 Task: In the  document Eleanor.html change page color to  'Light Brown'. Add link on bottom left corner of the sheet: 'in.pinterest.com' Insert page numer on bottom of the page
Action: Mouse moved to (55, 87)
Screenshot: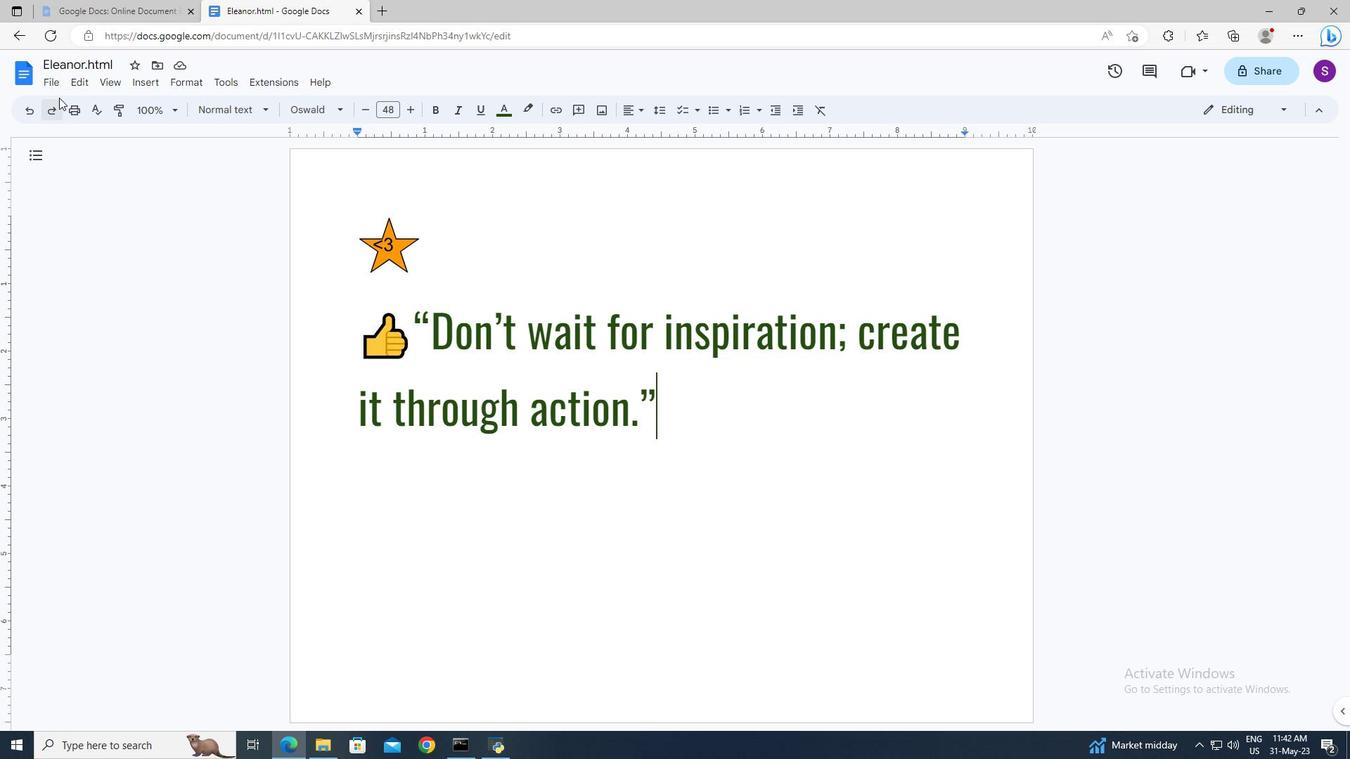 
Action: Mouse pressed left at (55, 87)
Screenshot: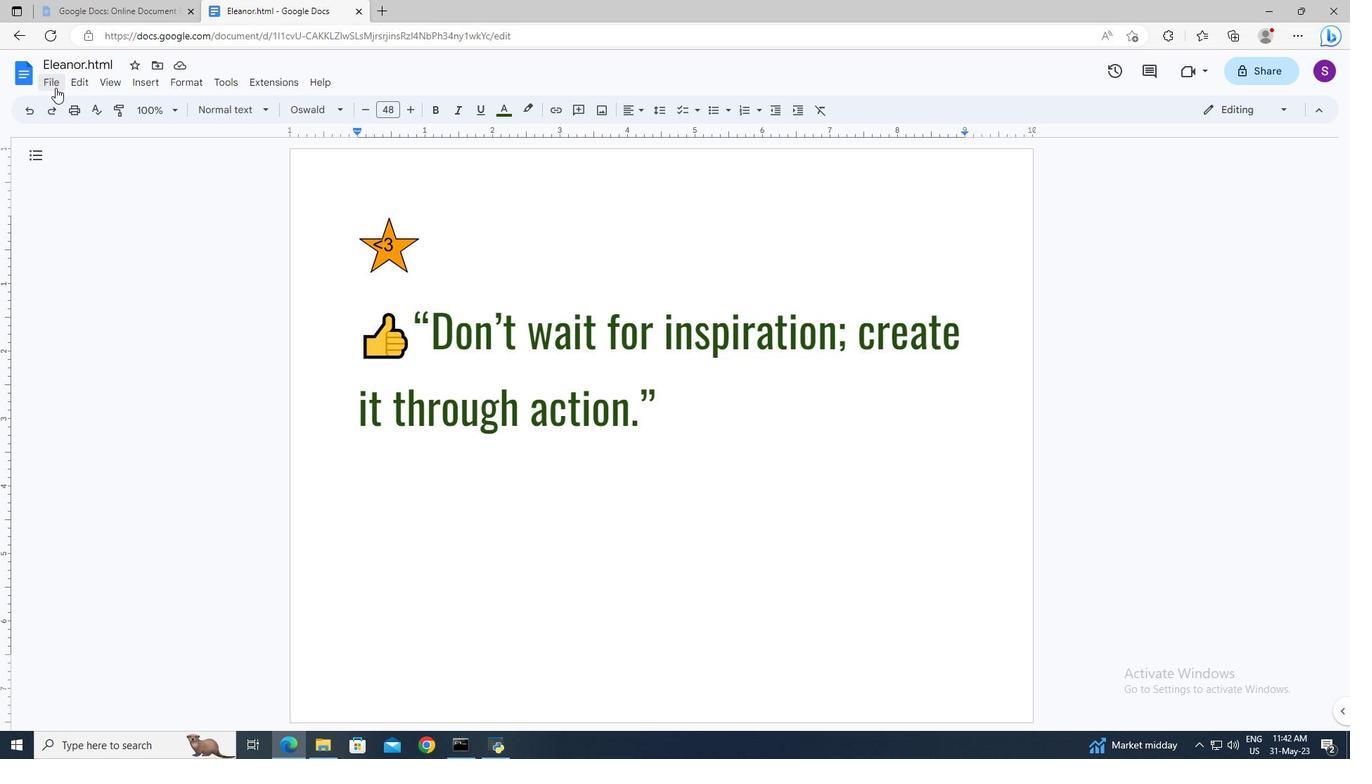 
Action: Mouse moved to (118, 471)
Screenshot: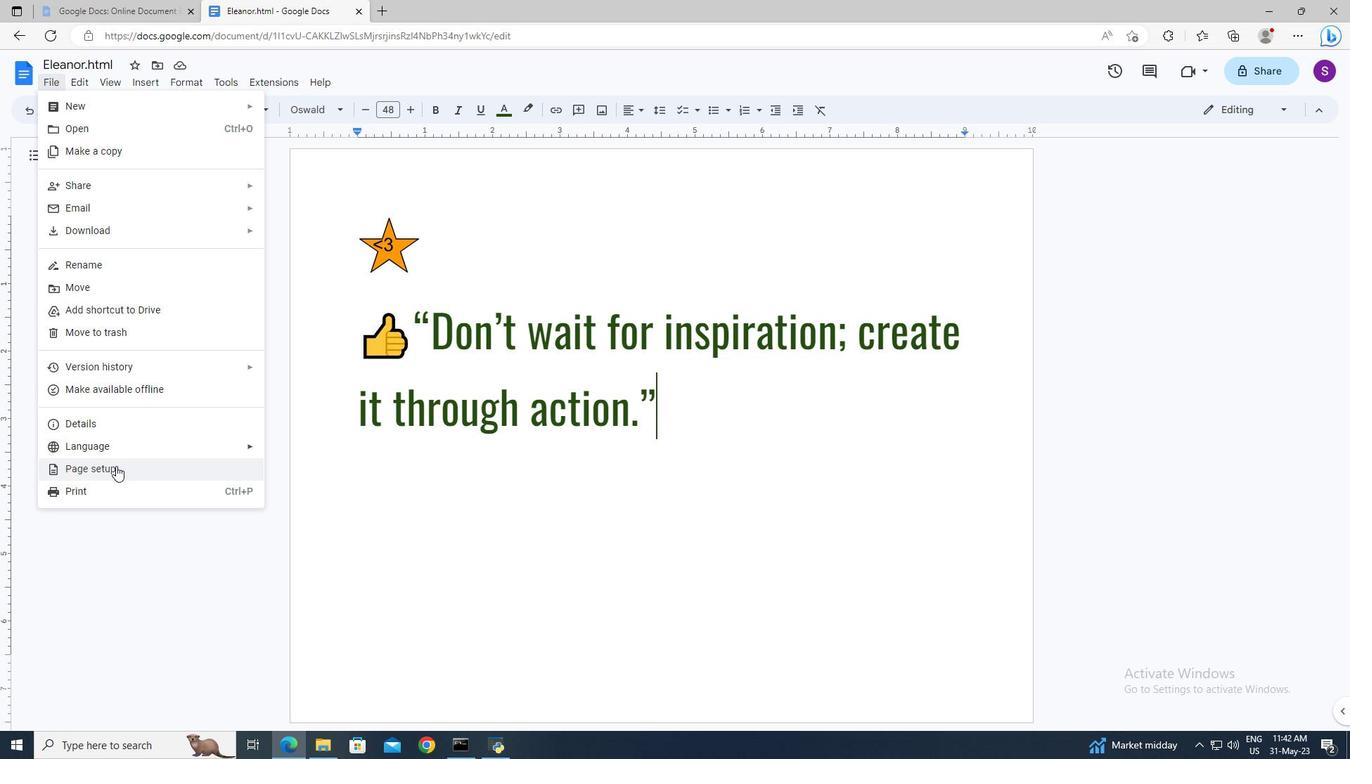 
Action: Mouse pressed left at (118, 471)
Screenshot: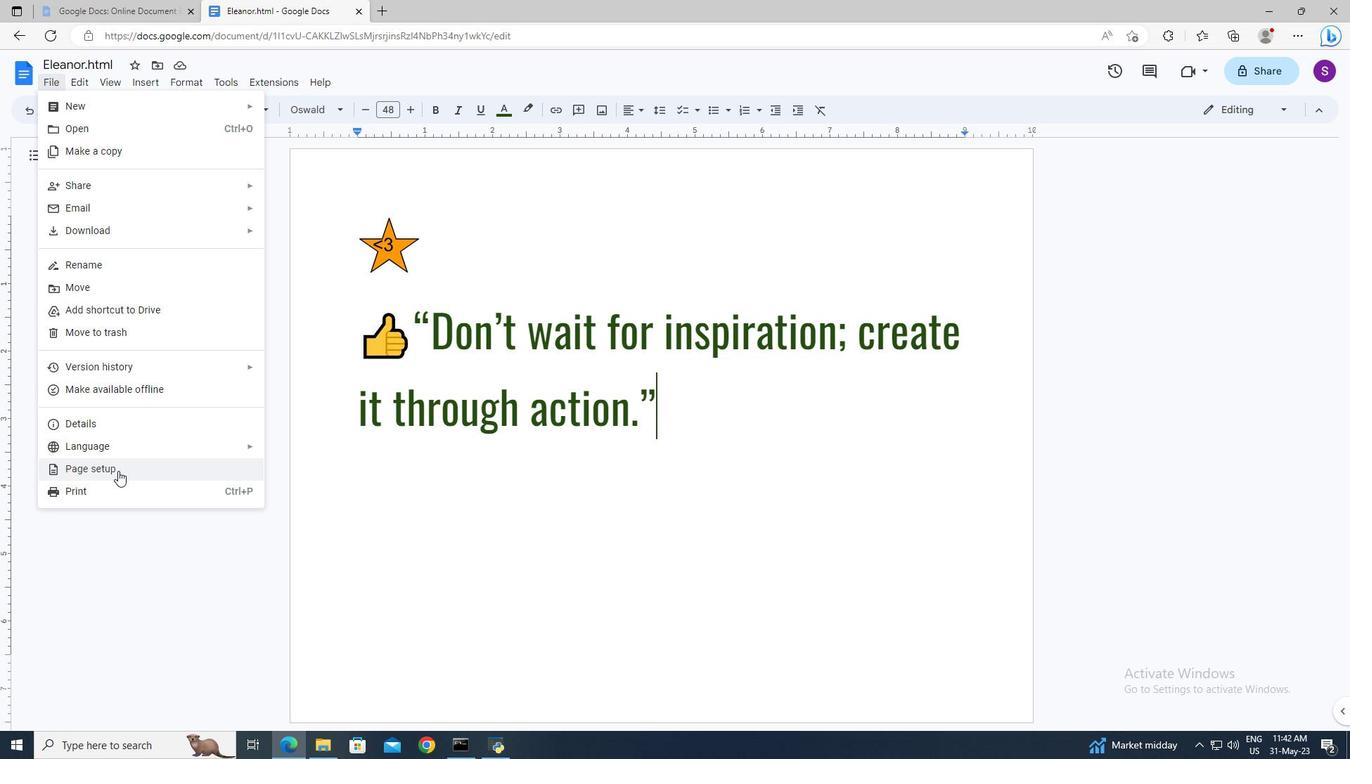 
Action: Mouse moved to (565, 478)
Screenshot: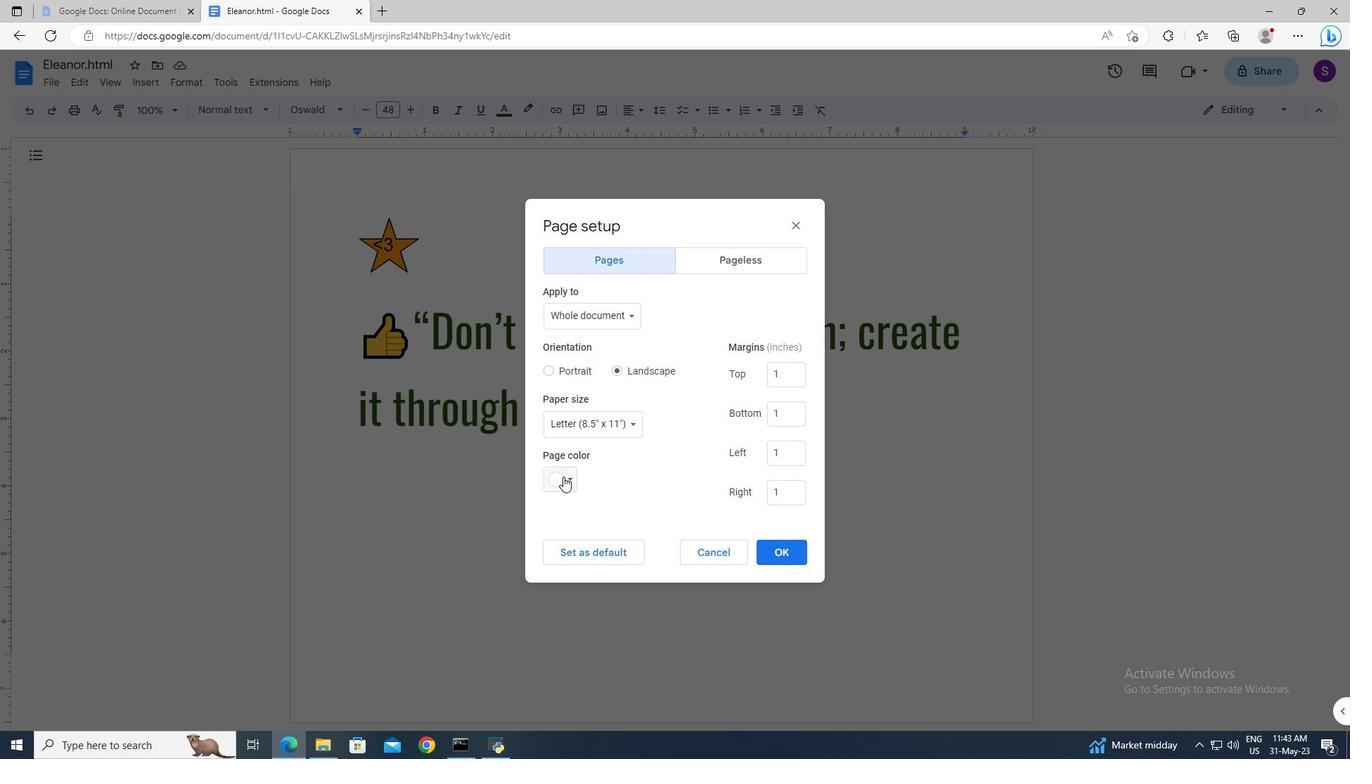 
Action: Mouse pressed left at (565, 478)
Screenshot: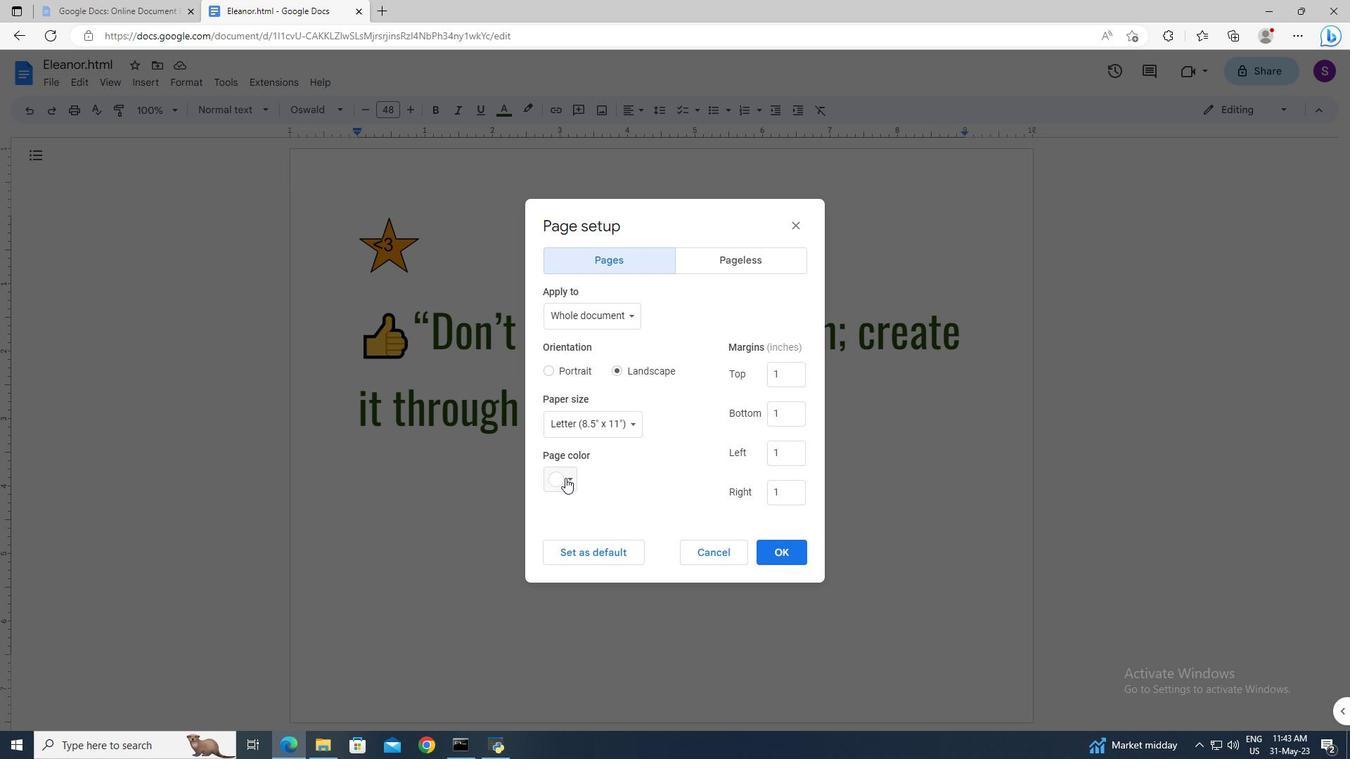 
Action: Mouse moved to (590, 599)
Screenshot: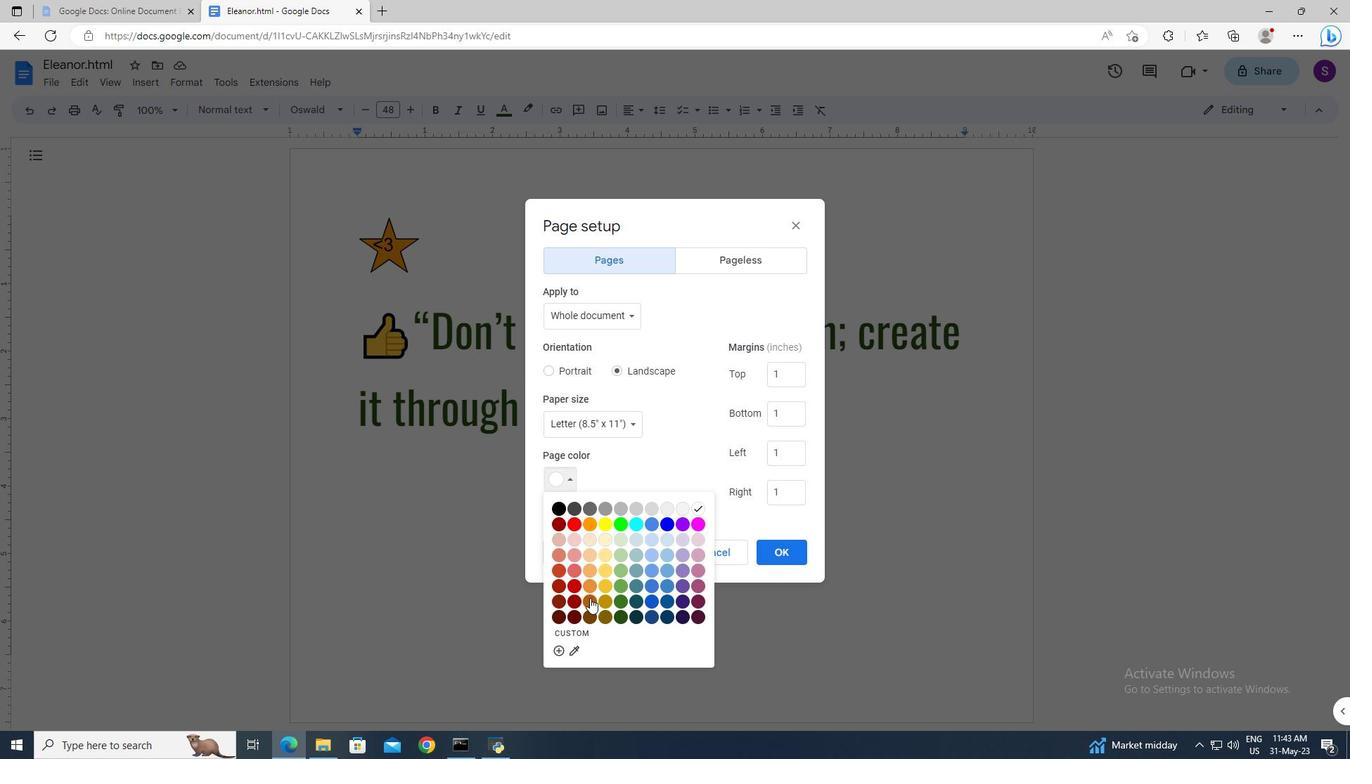 
Action: Mouse pressed left at (590, 599)
Screenshot: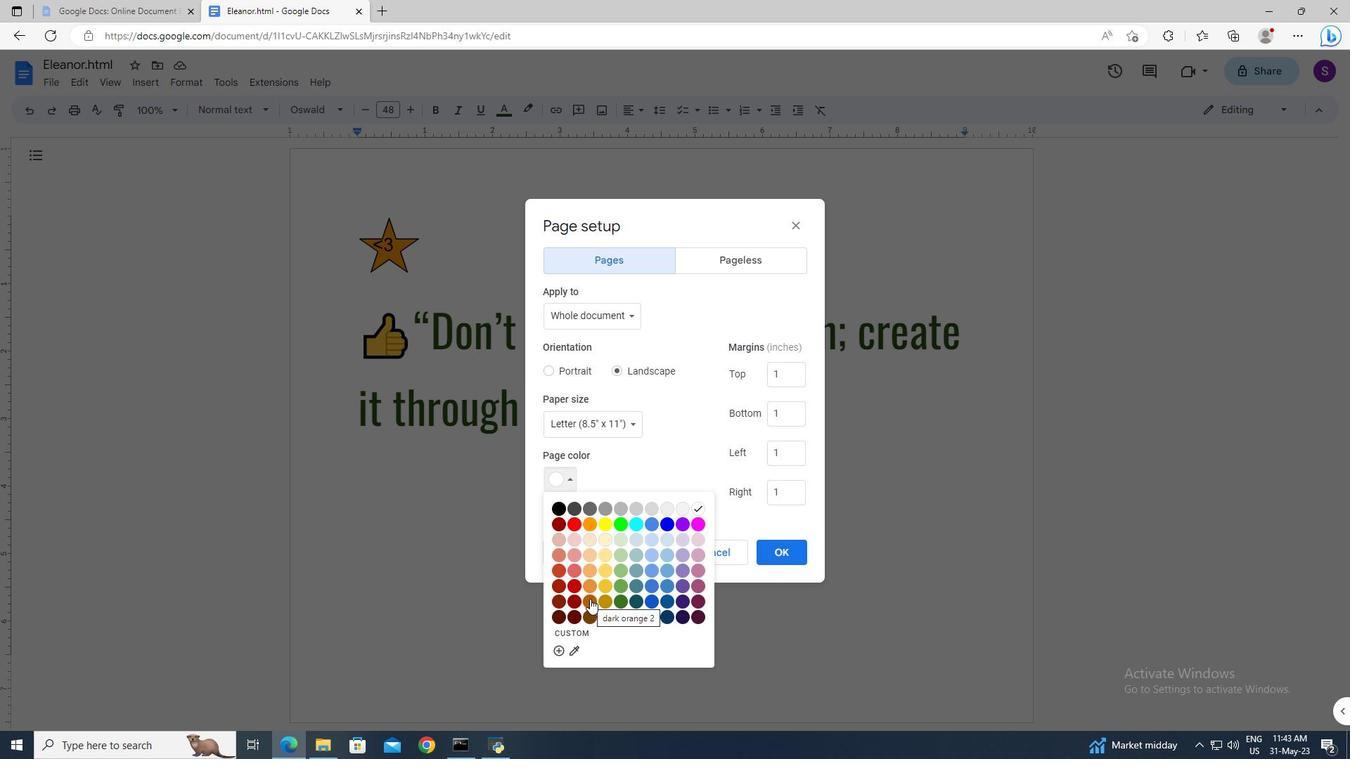 
Action: Mouse moved to (767, 556)
Screenshot: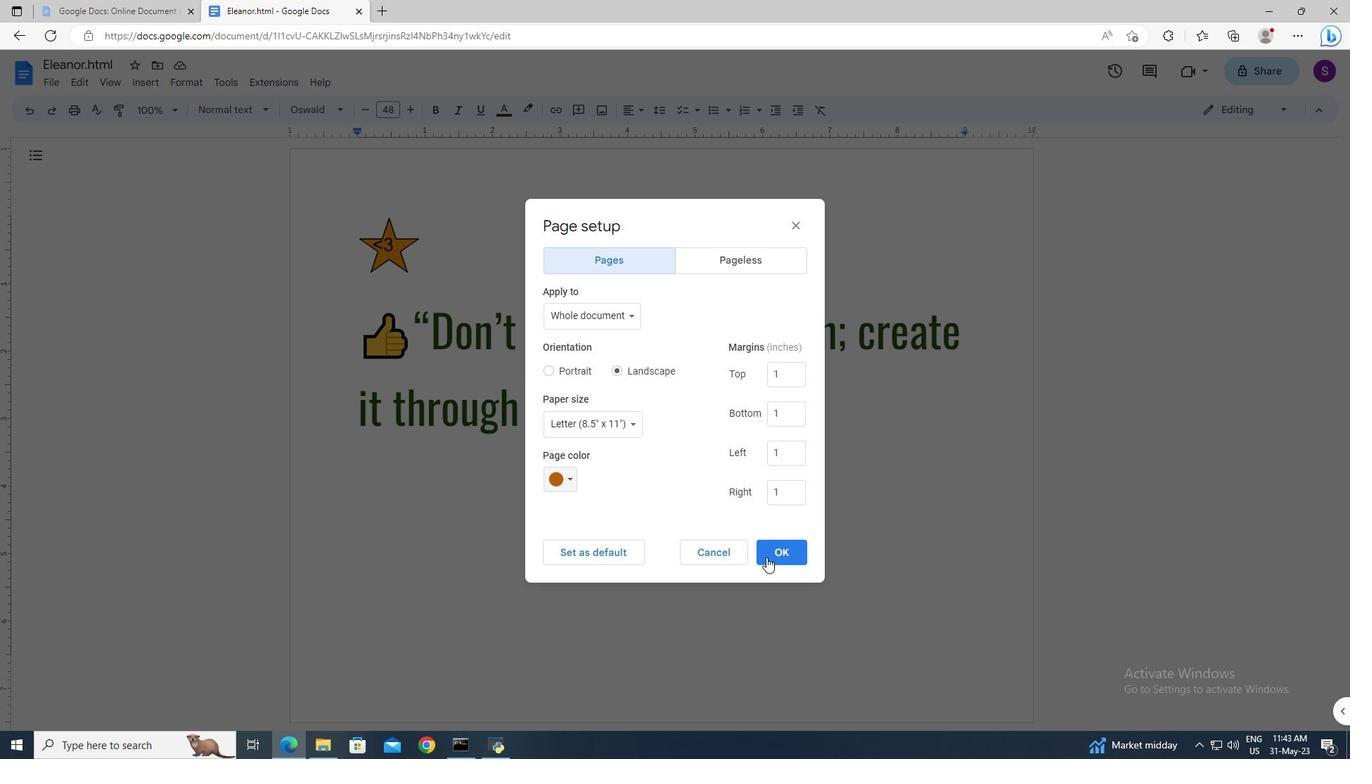 
Action: Mouse pressed left at (767, 556)
Screenshot: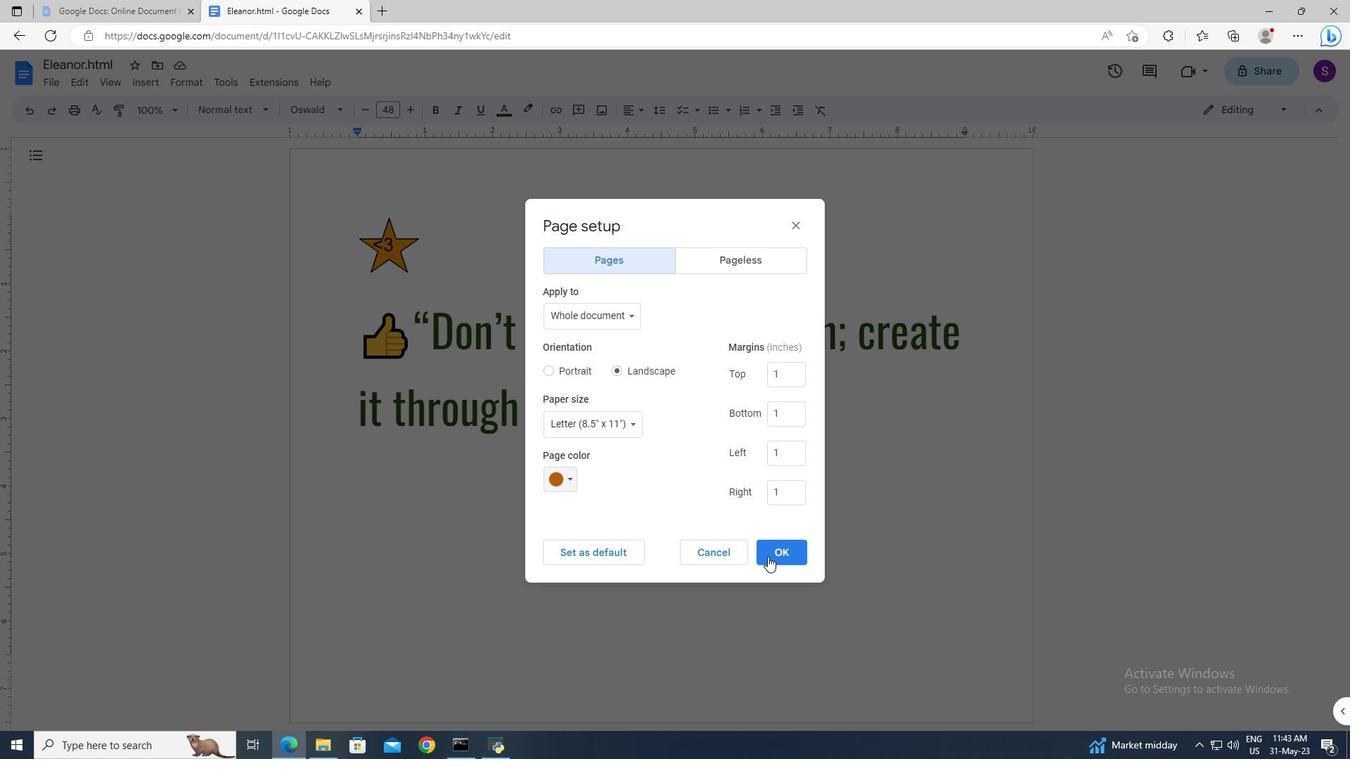 
Action: Mouse moved to (647, 479)
Screenshot: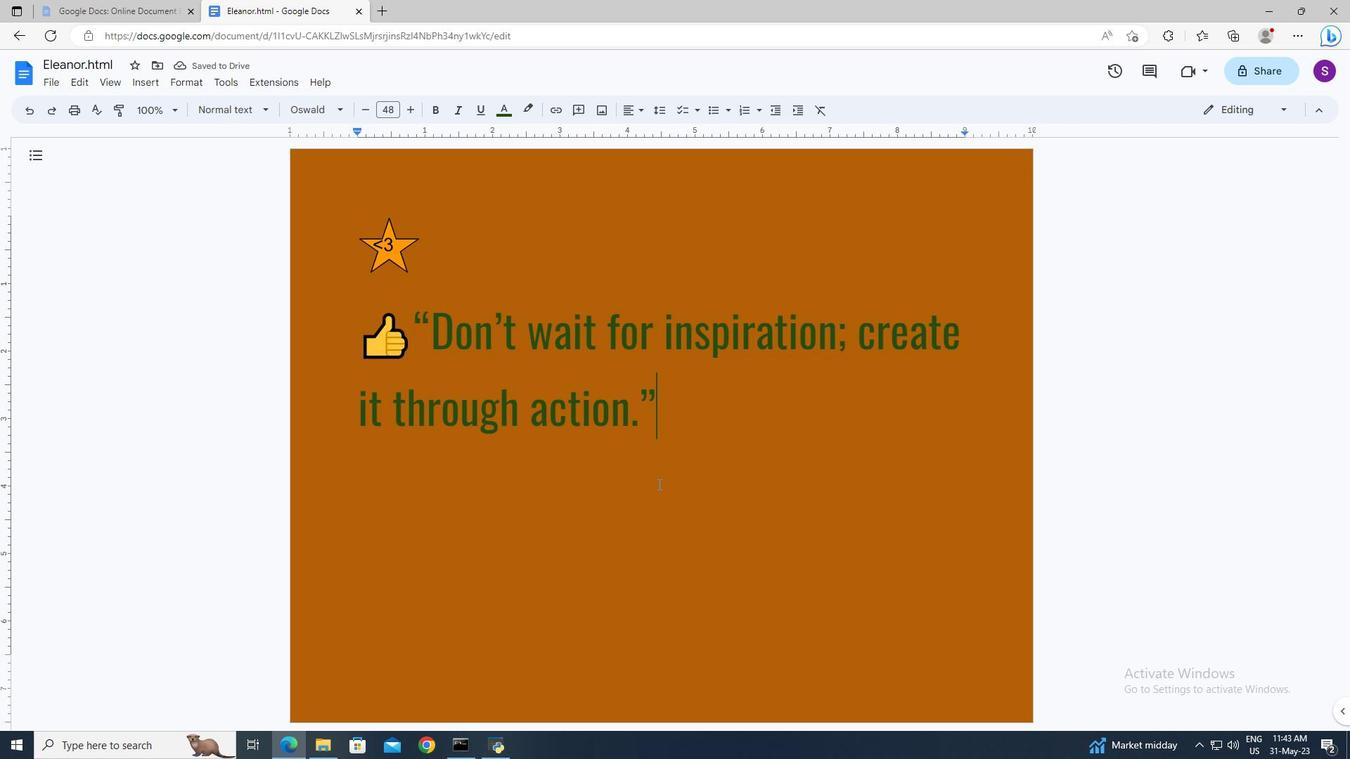 
Action: Mouse scrolled (647, 480) with delta (0, 0)
Screenshot: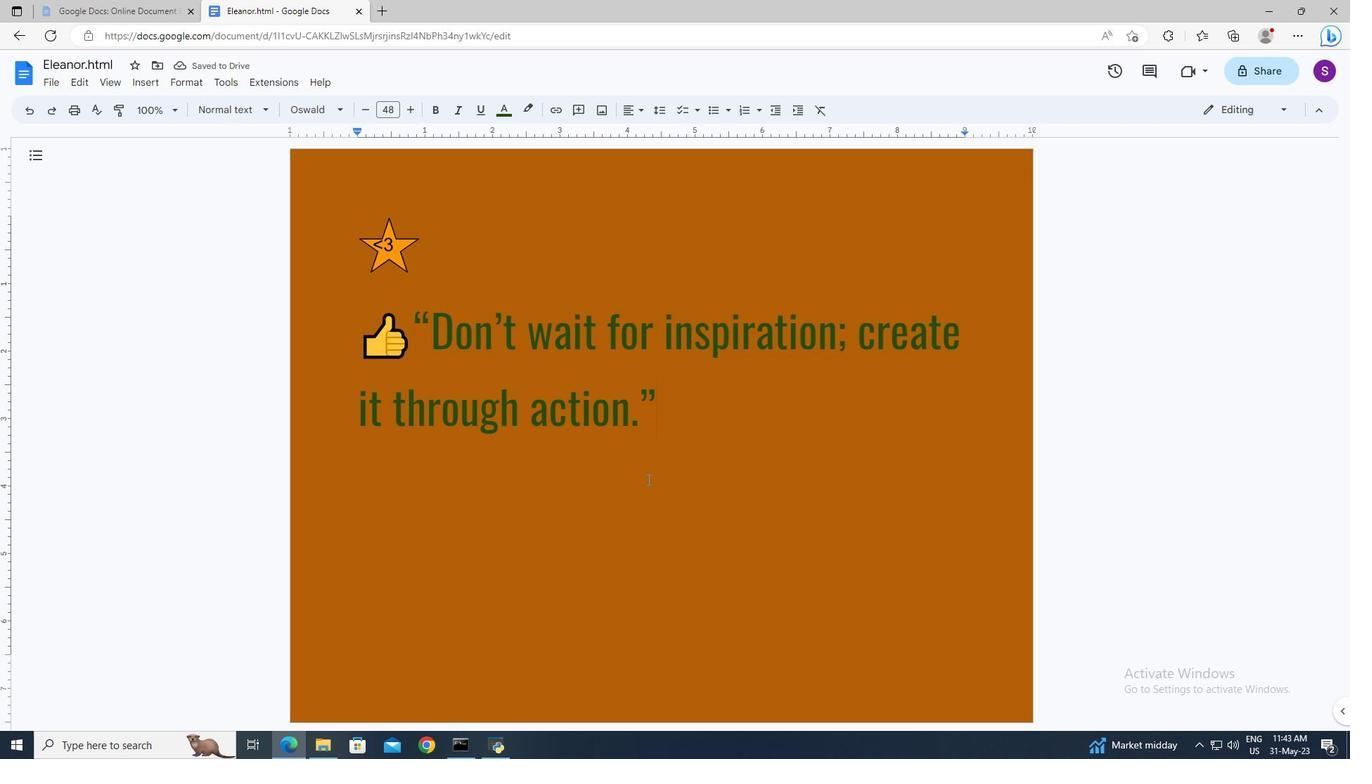 
Action: Mouse scrolled (647, 478) with delta (0, 0)
Screenshot: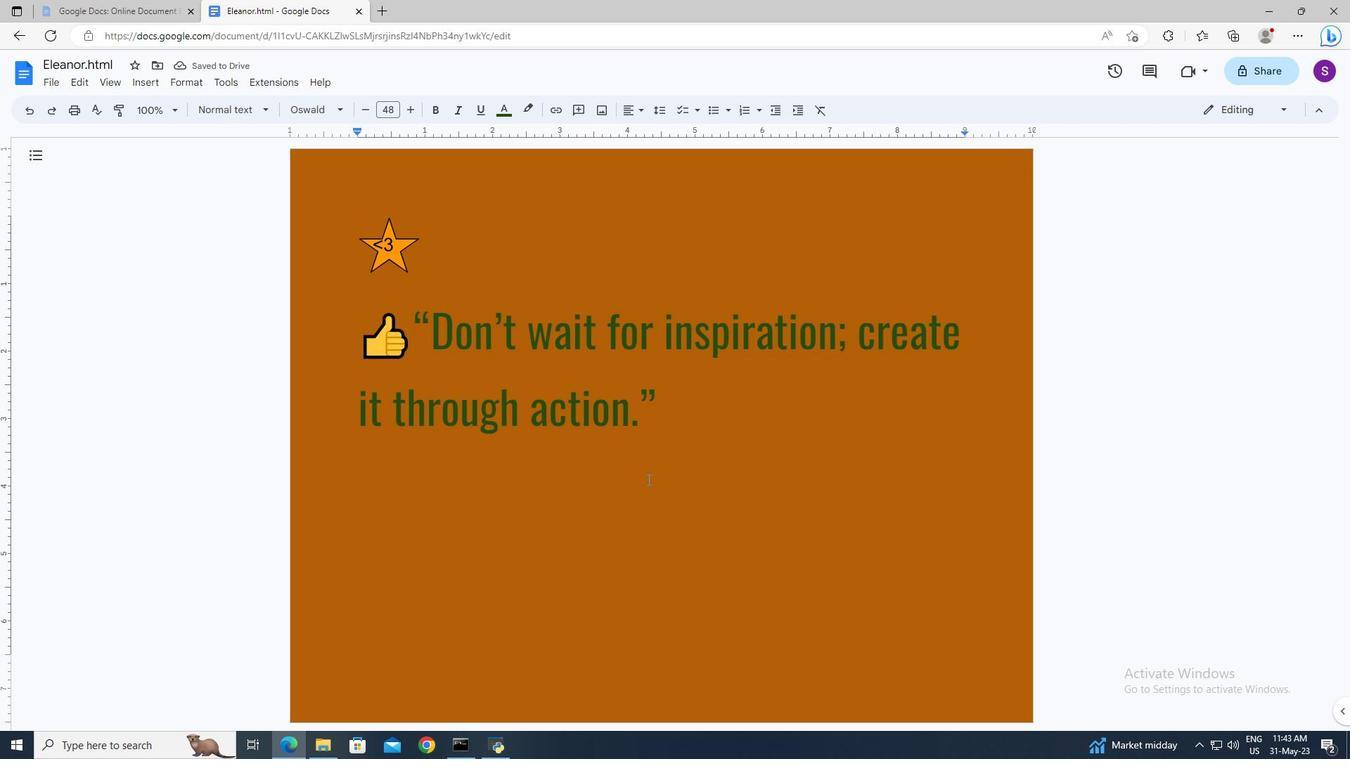 
Action: Mouse scrolled (647, 478) with delta (0, 0)
Screenshot: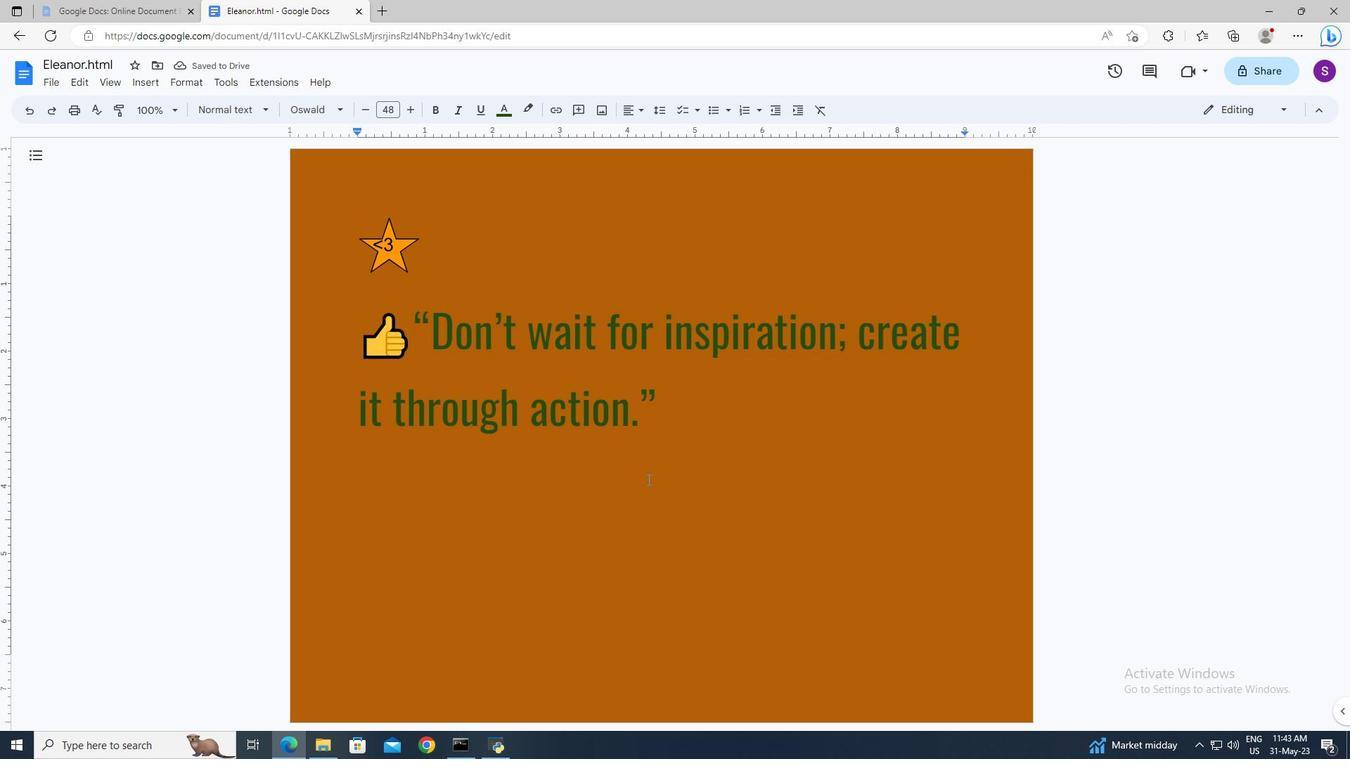 
Action: Mouse scrolled (647, 478) with delta (0, 0)
Screenshot: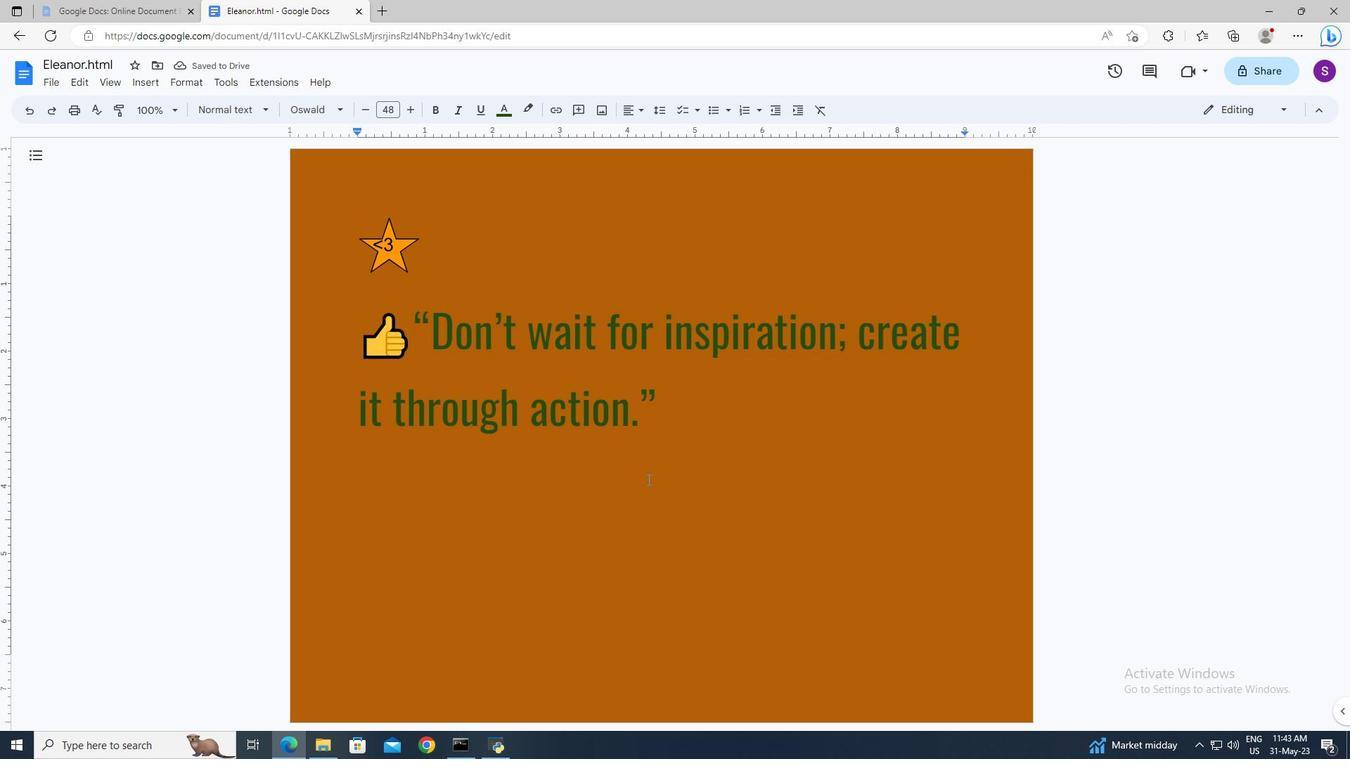 
Action: Mouse moved to (564, 651)
Screenshot: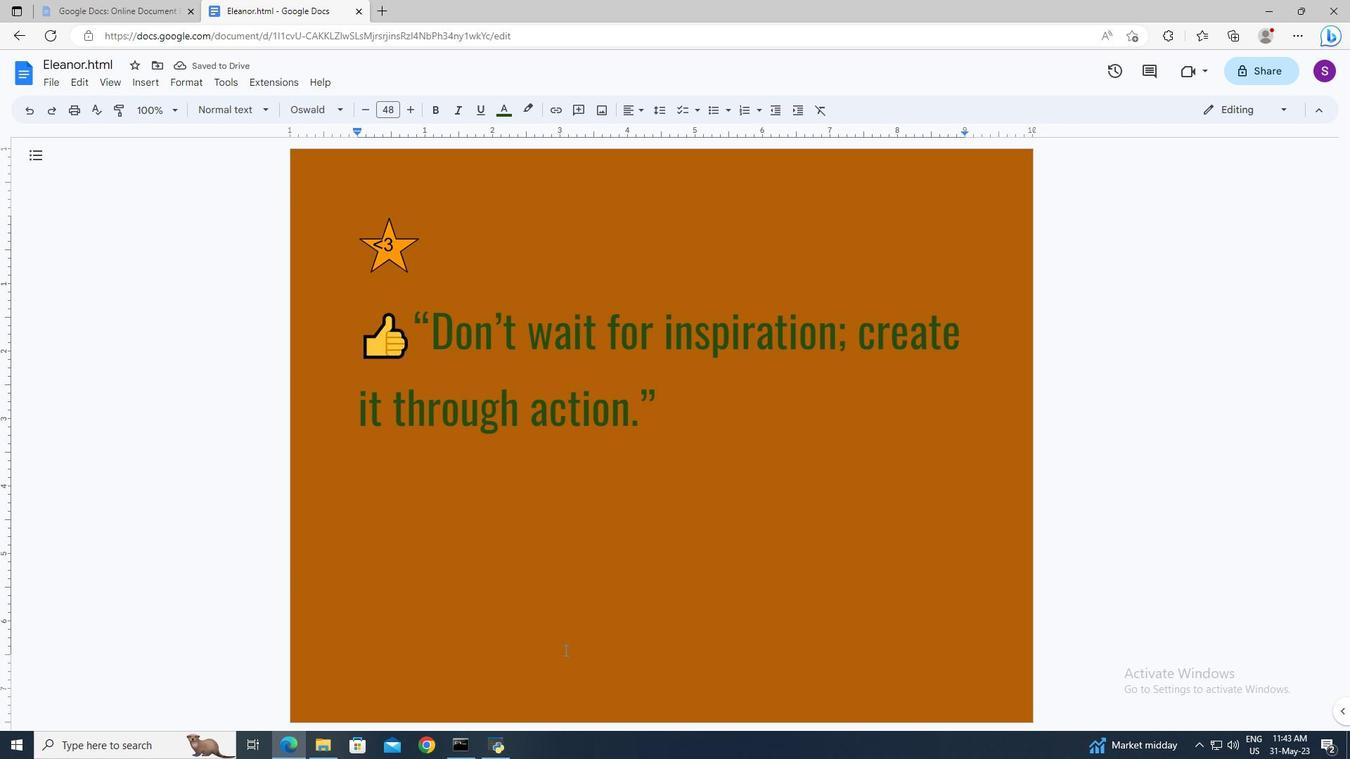 
Action: Mouse pressed left at (564, 651)
Screenshot: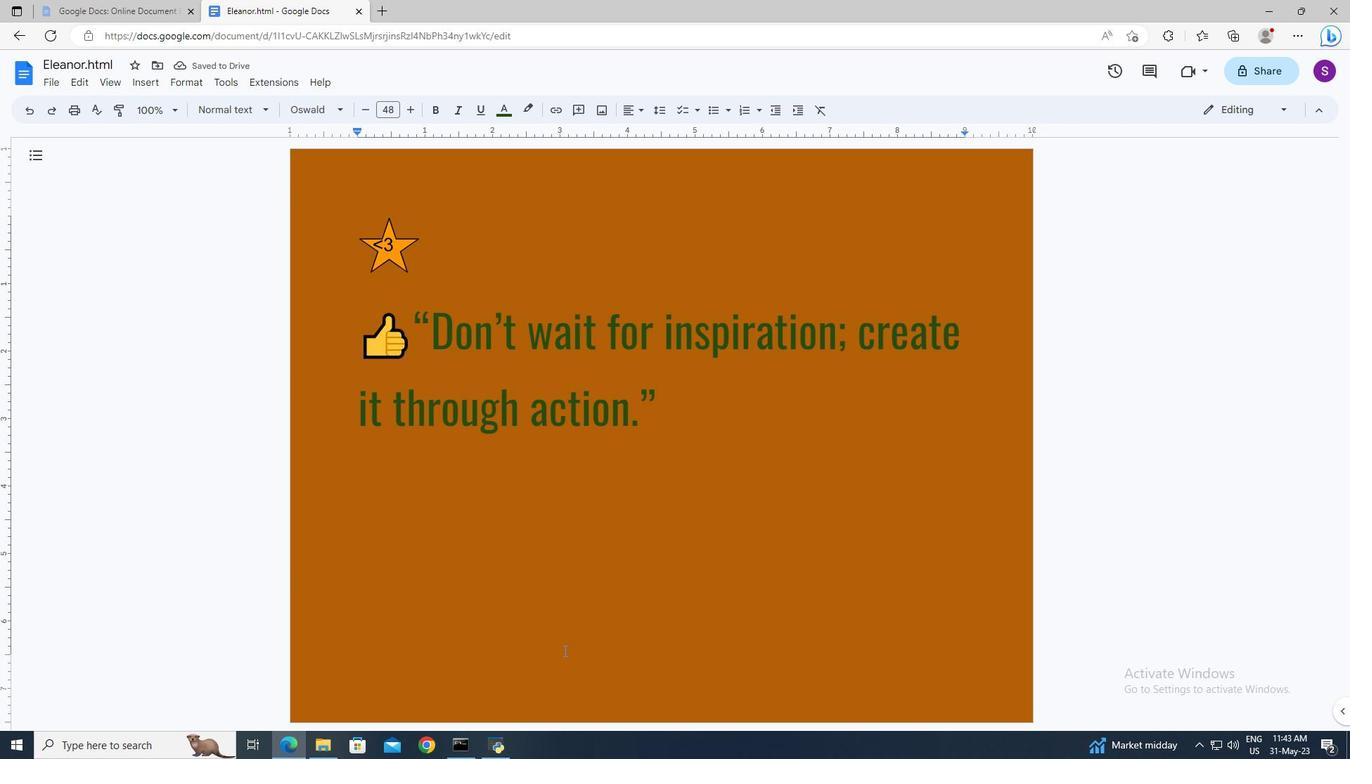 
Action: Mouse pressed left at (564, 651)
Screenshot: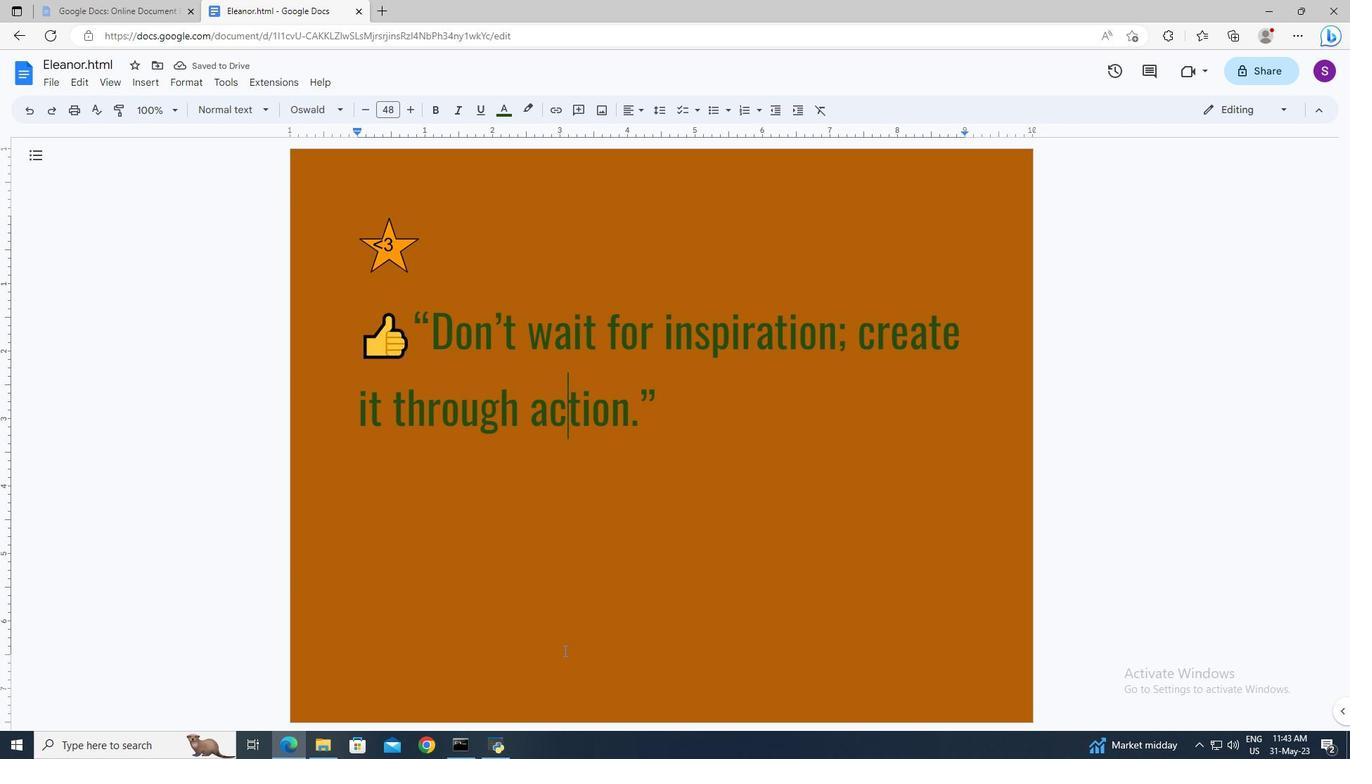 
Action: Mouse moved to (562, 683)
Screenshot: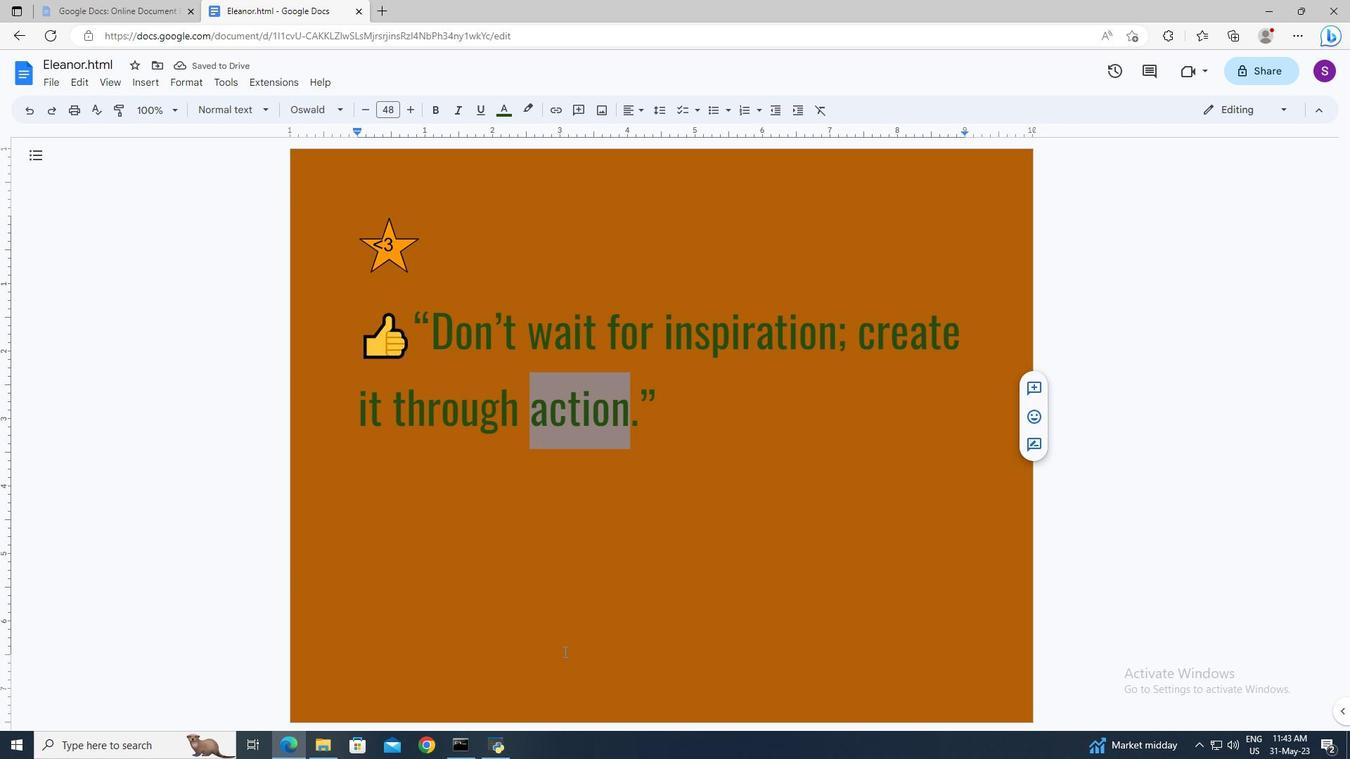 
Action: Mouse pressed left at (562, 683)
Screenshot: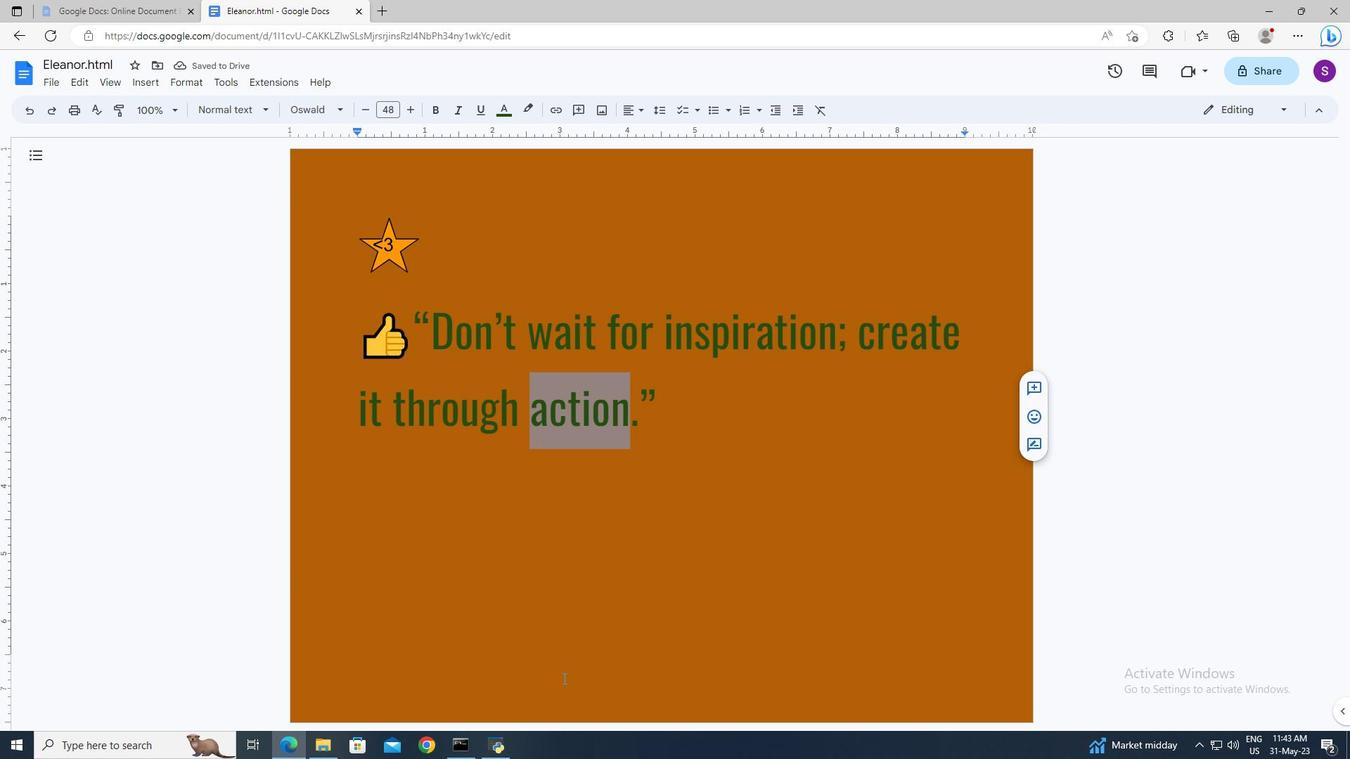 
Action: Mouse pressed left at (562, 683)
Screenshot: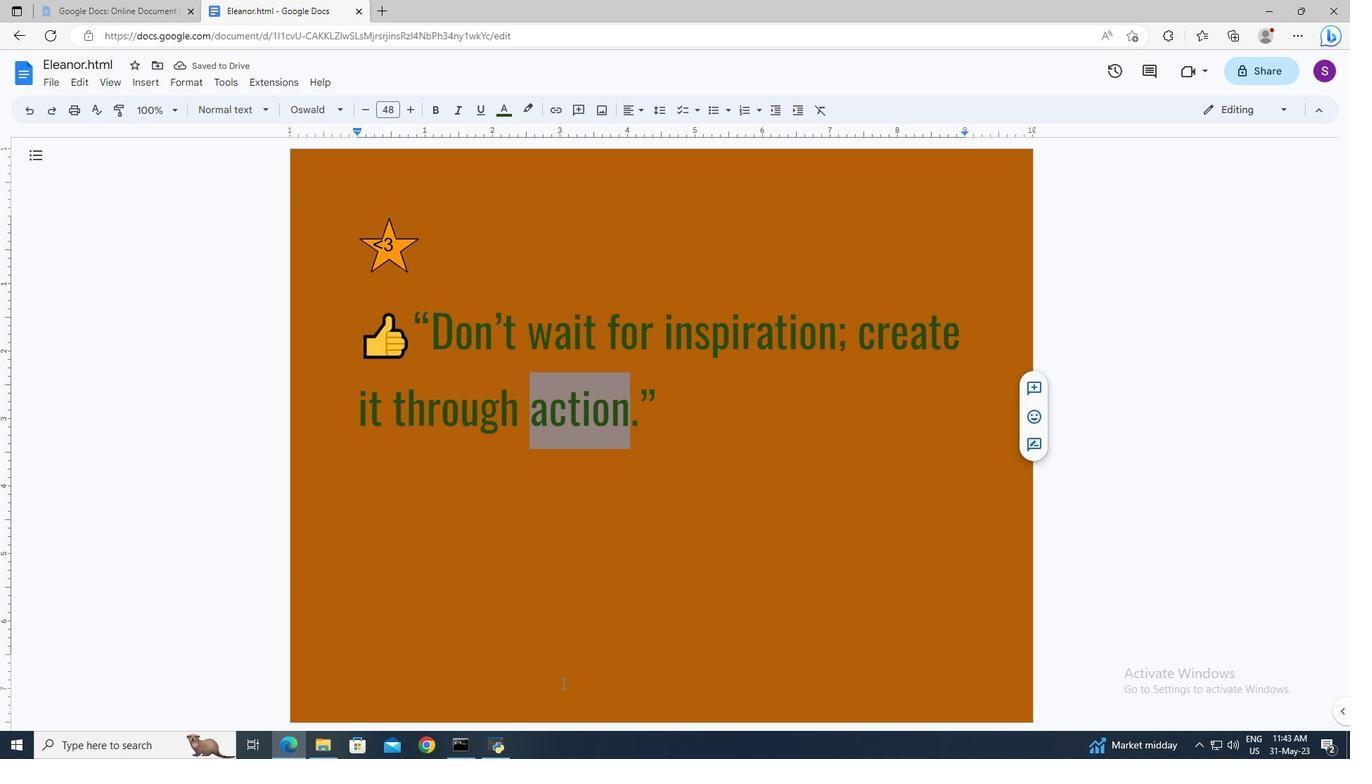 
Action: Mouse moved to (146, 87)
Screenshot: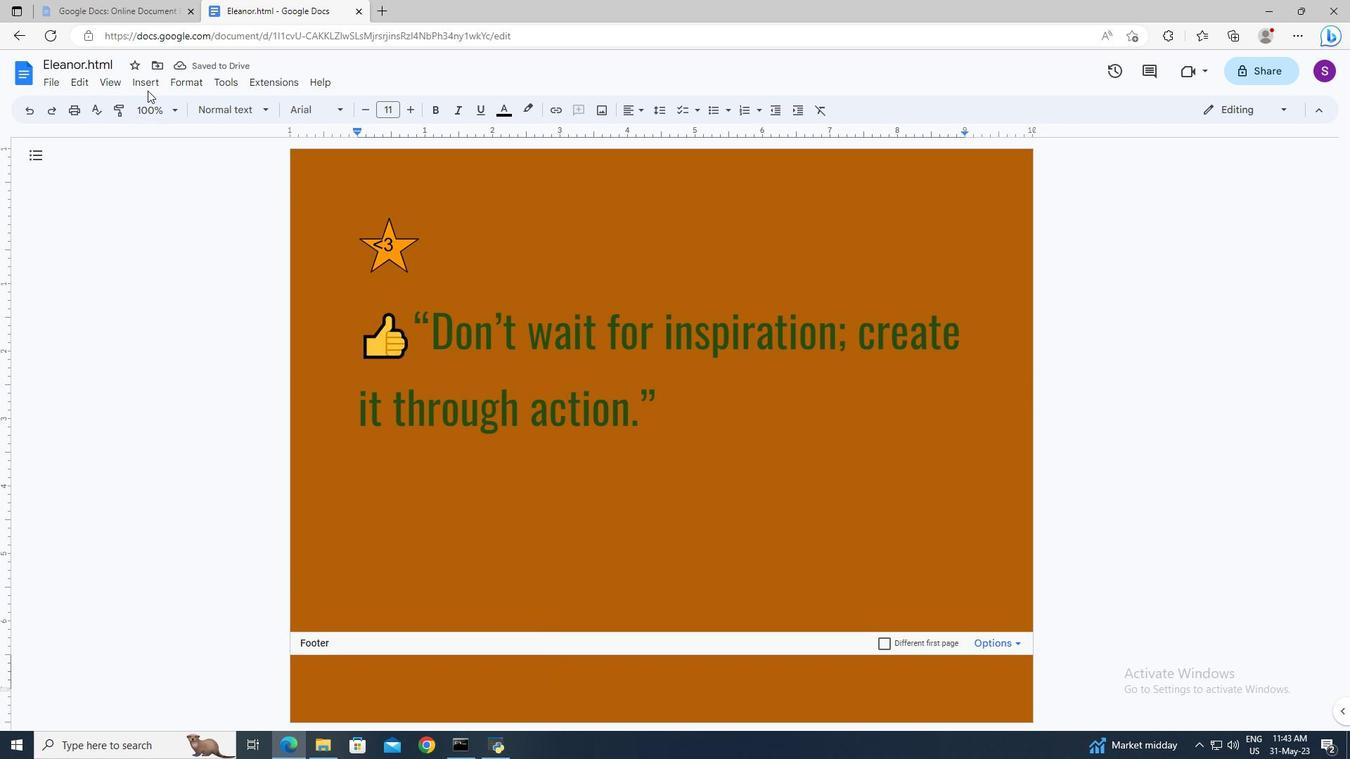 
Action: Mouse pressed left at (146, 87)
Screenshot: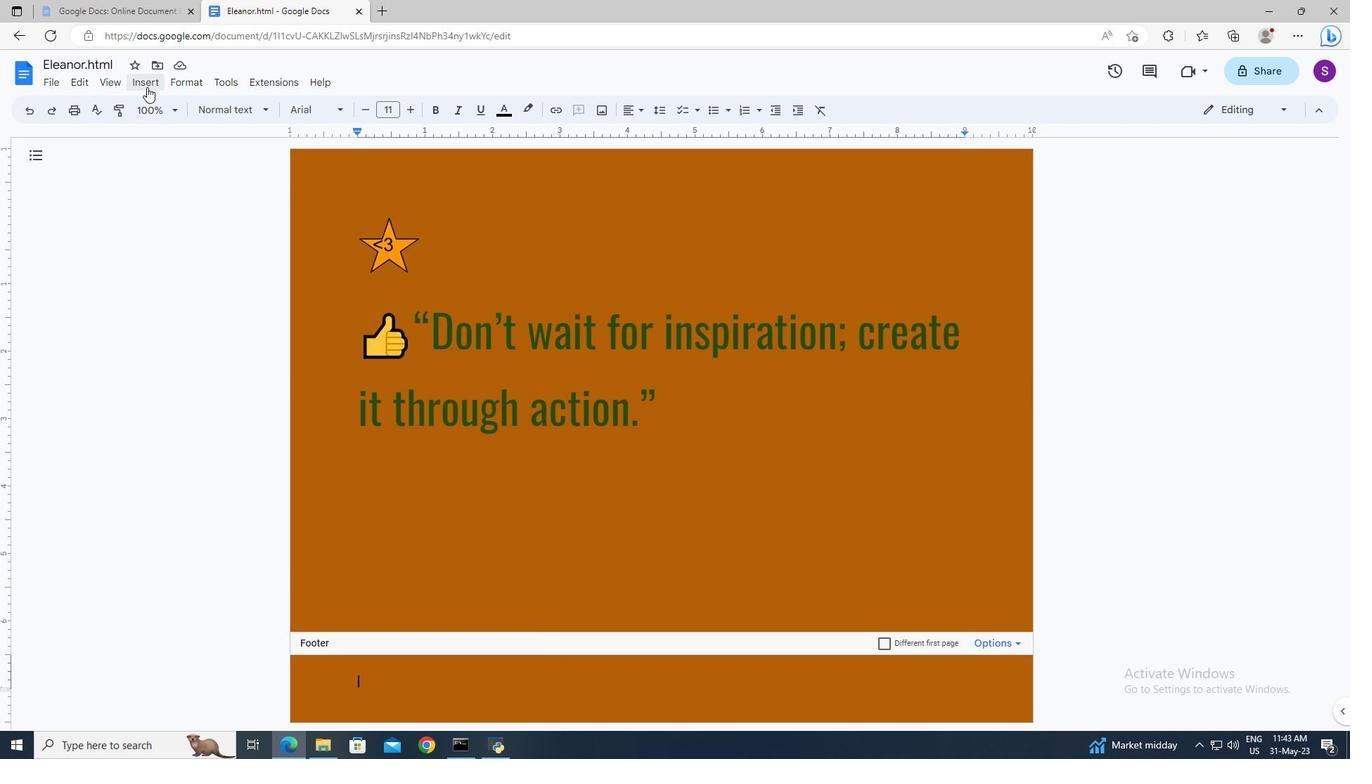 
Action: Mouse moved to (233, 509)
Screenshot: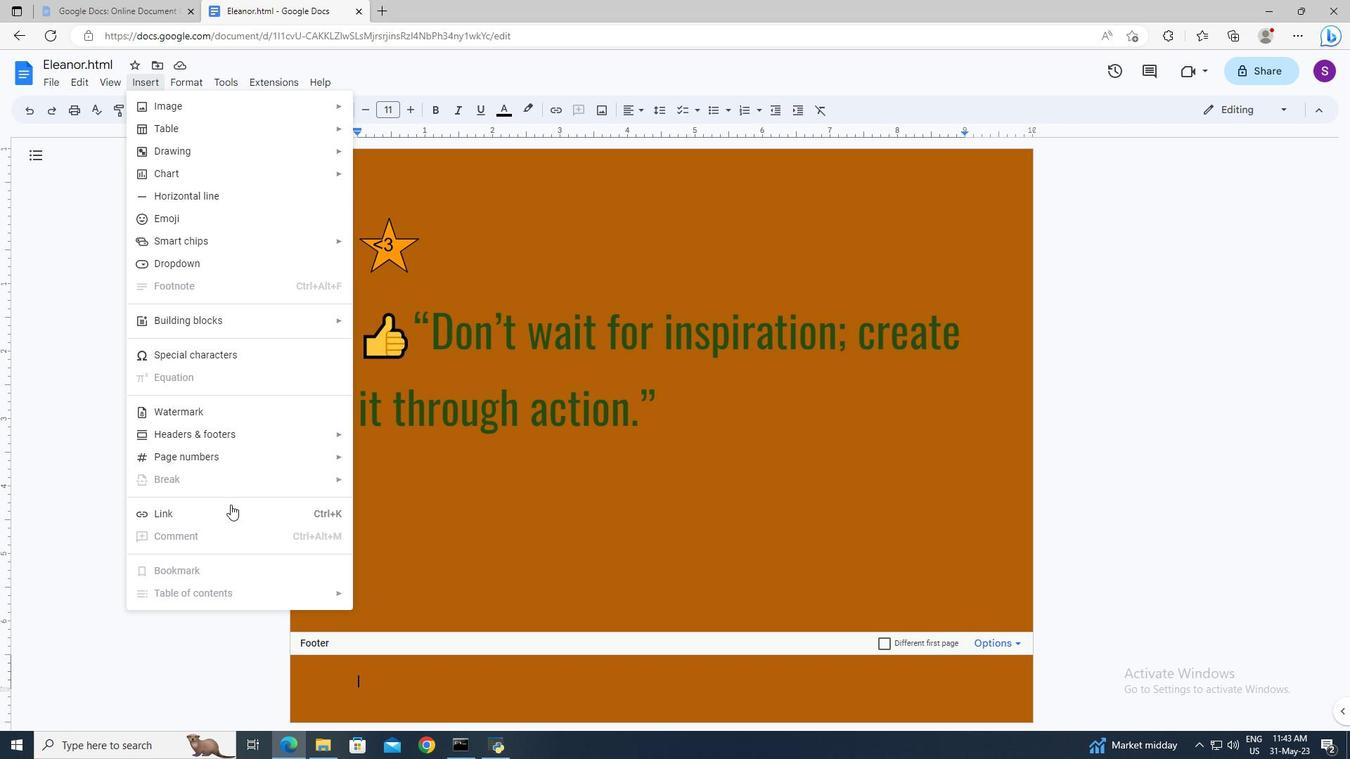 
Action: Mouse pressed left at (233, 509)
Screenshot: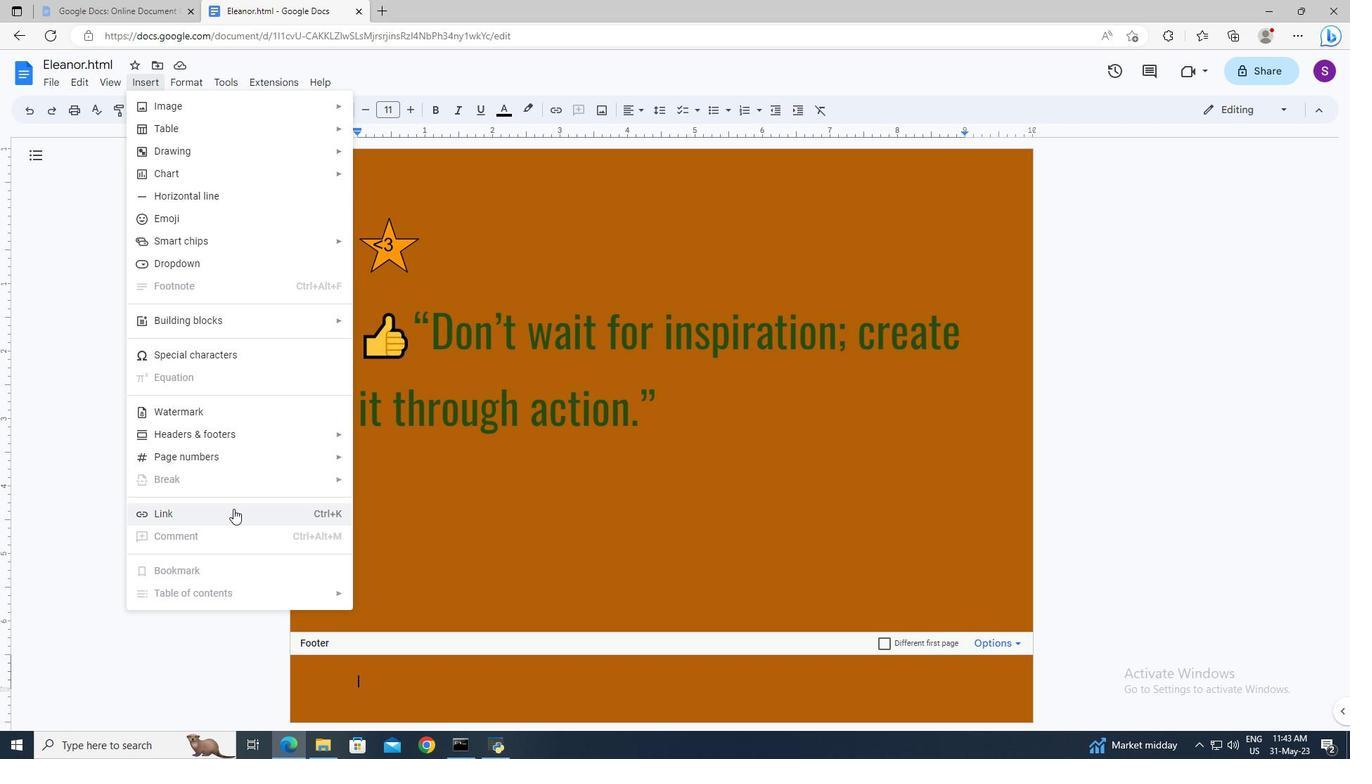 
Action: Mouse moved to (390, 463)
Screenshot: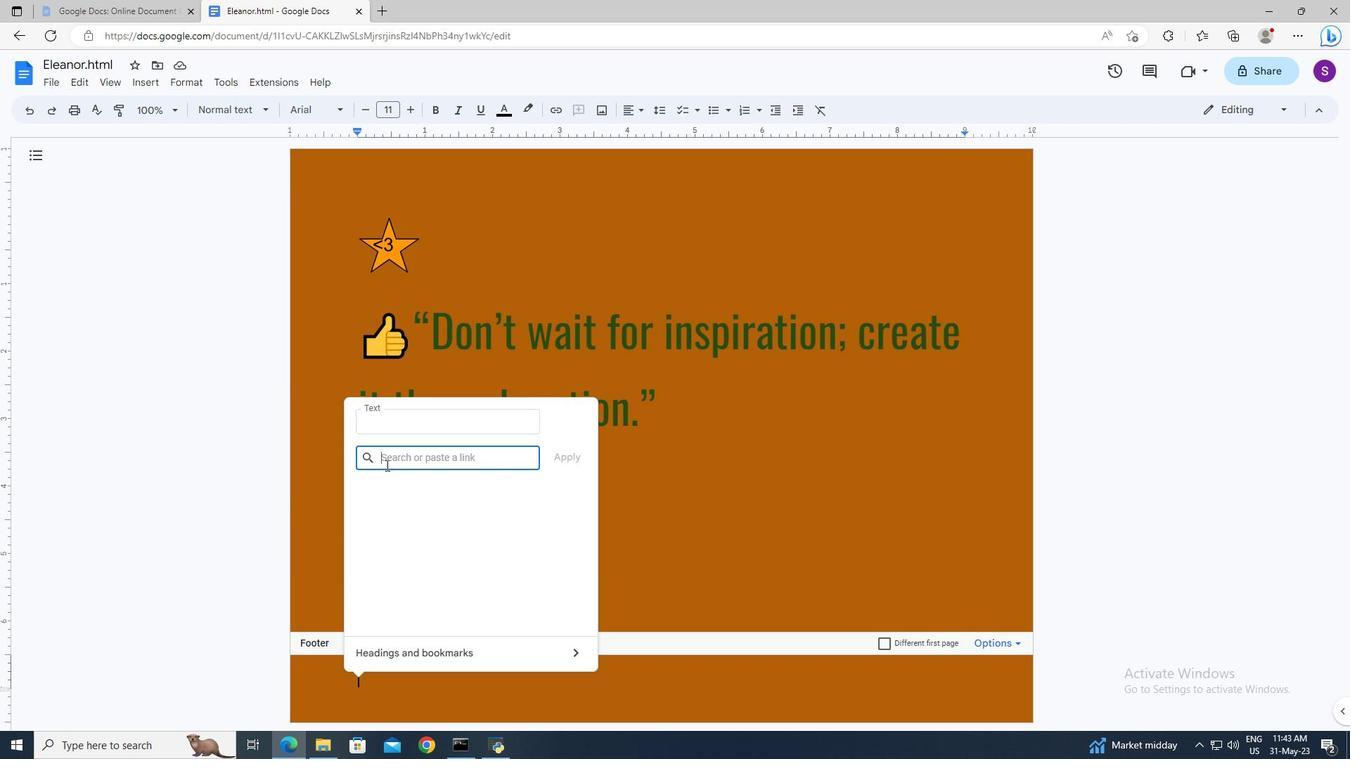 
Action: Mouse pressed left at (390, 463)
Screenshot: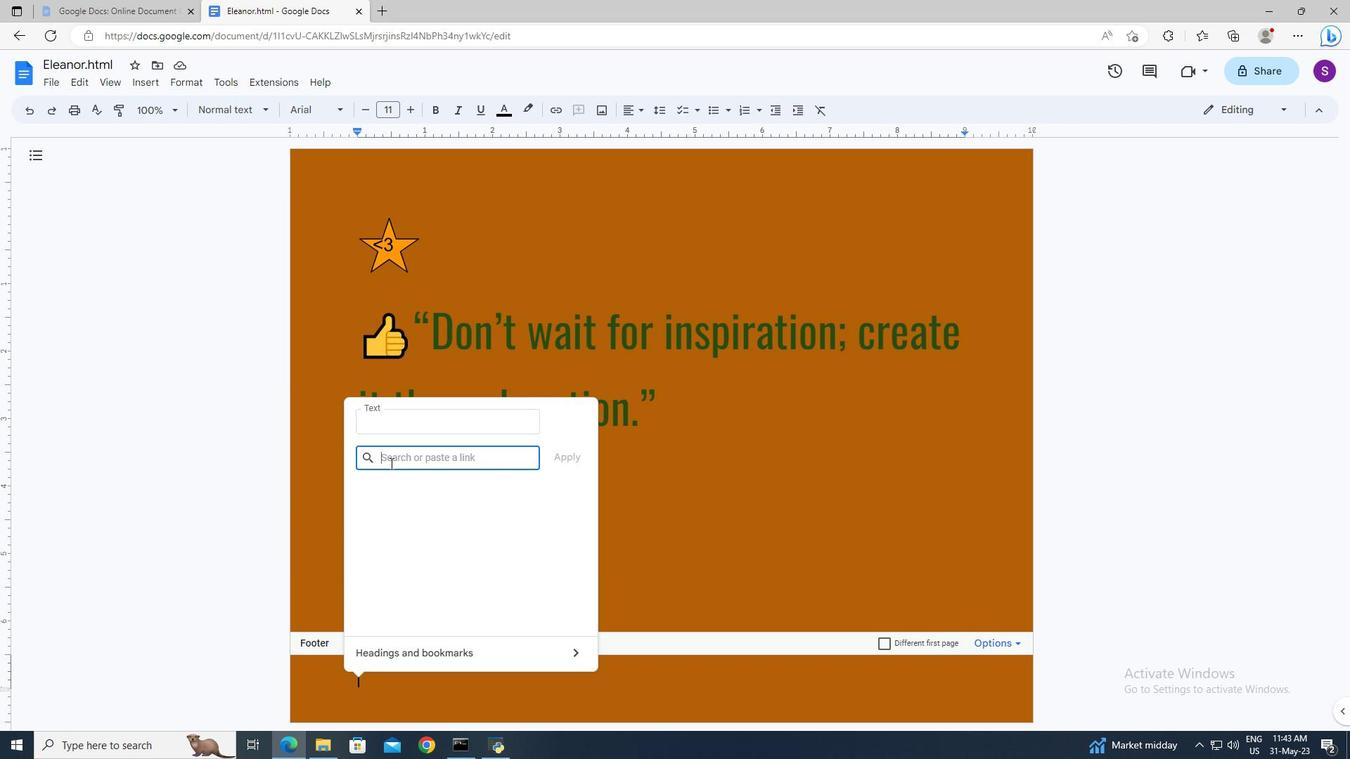 
Action: Mouse moved to (393, 459)
Screenshot: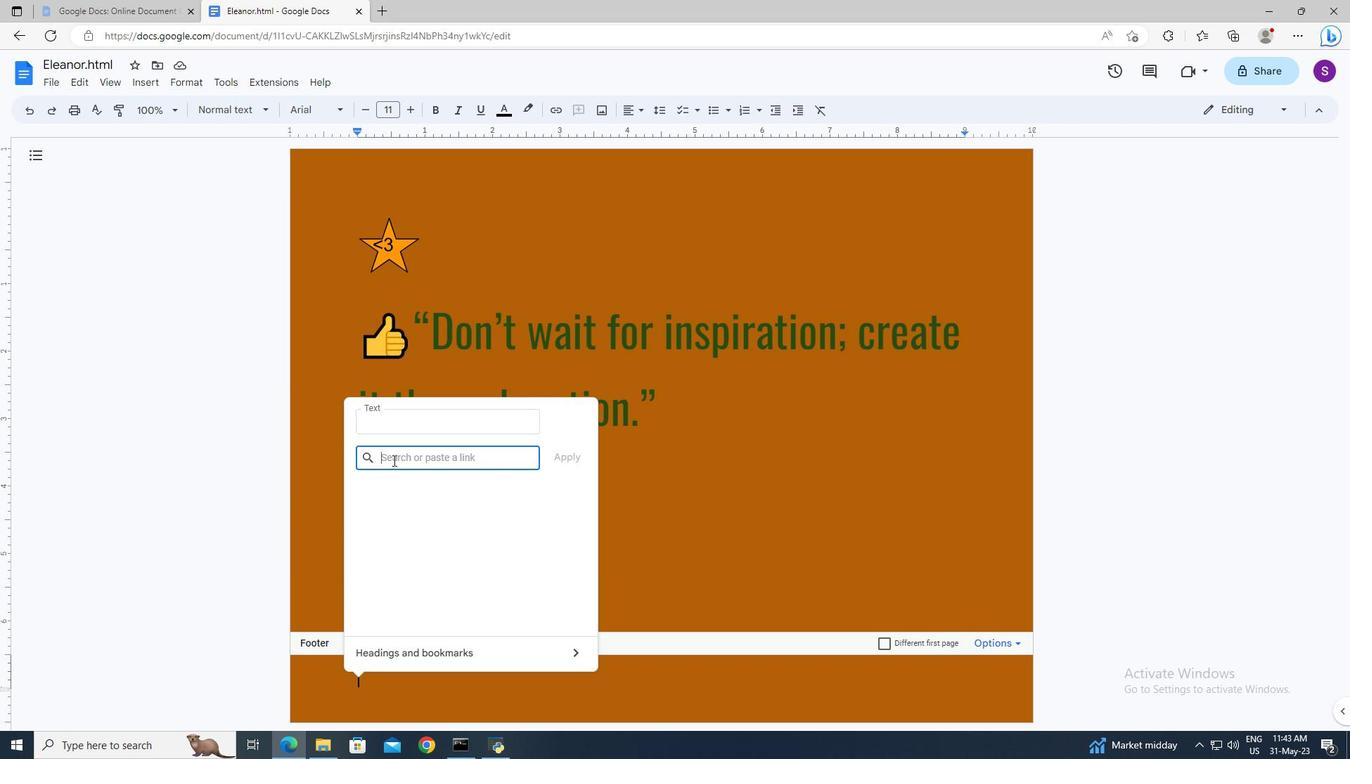 
Action: Key pressed in.pinterest.com<Key.enter>
Screenshot: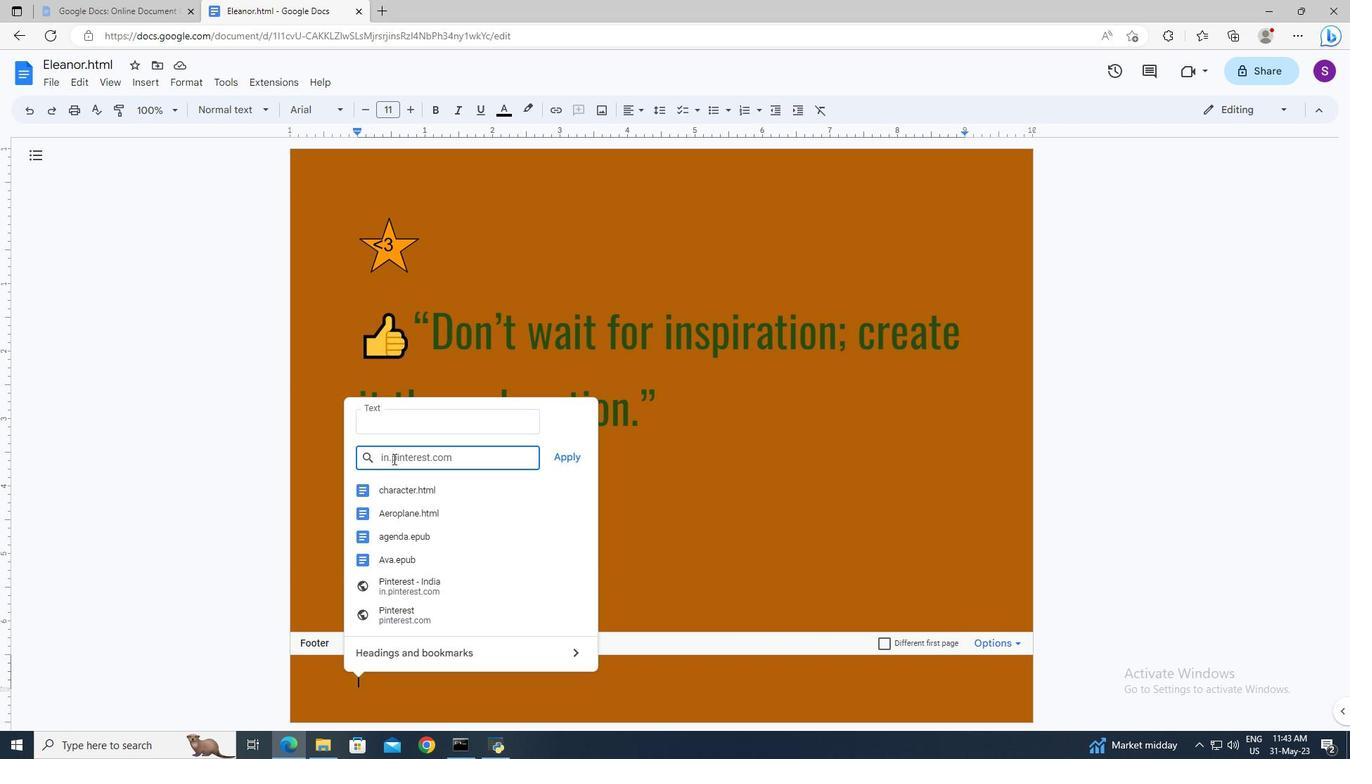 
Action: Mouse scrolled (393, 459) with delta (0, 0)
Screenshot: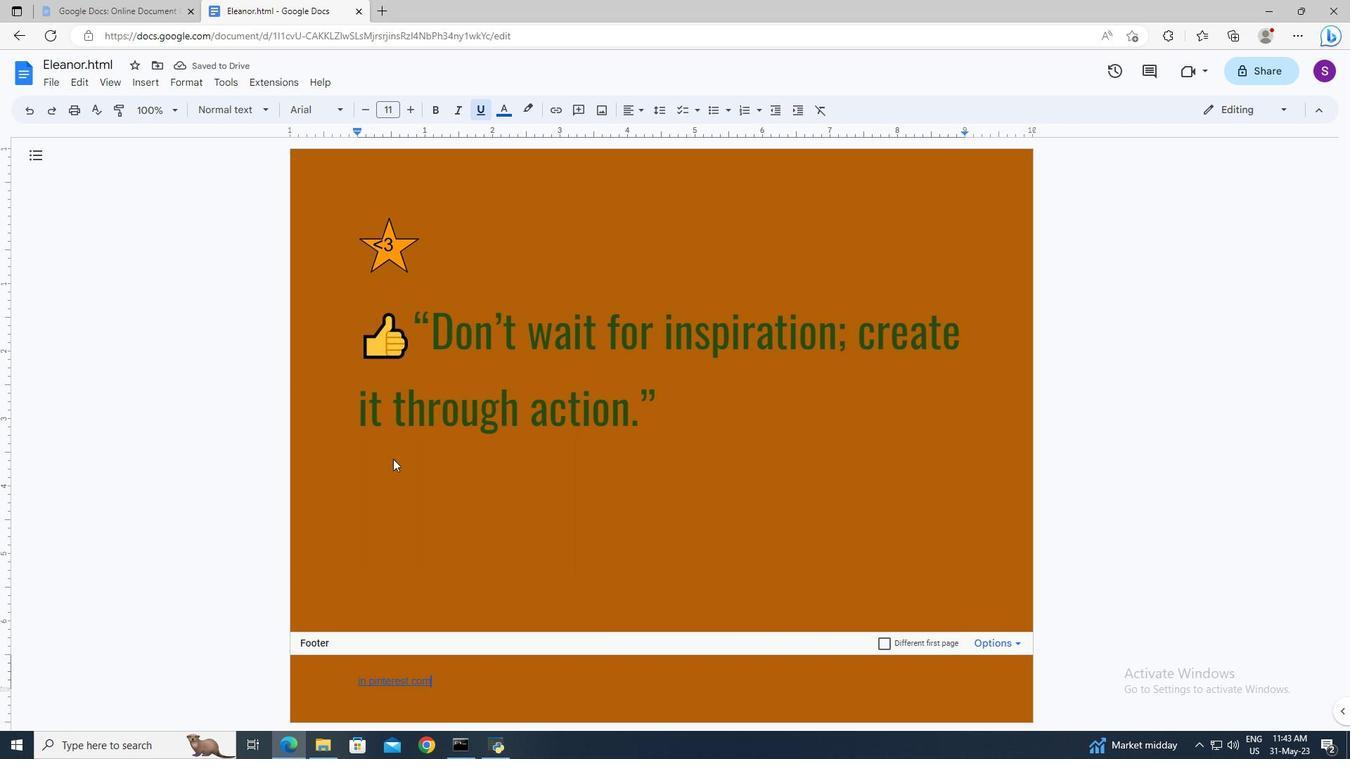 
Action: Mouse moved to (154, 85)
Screenshot: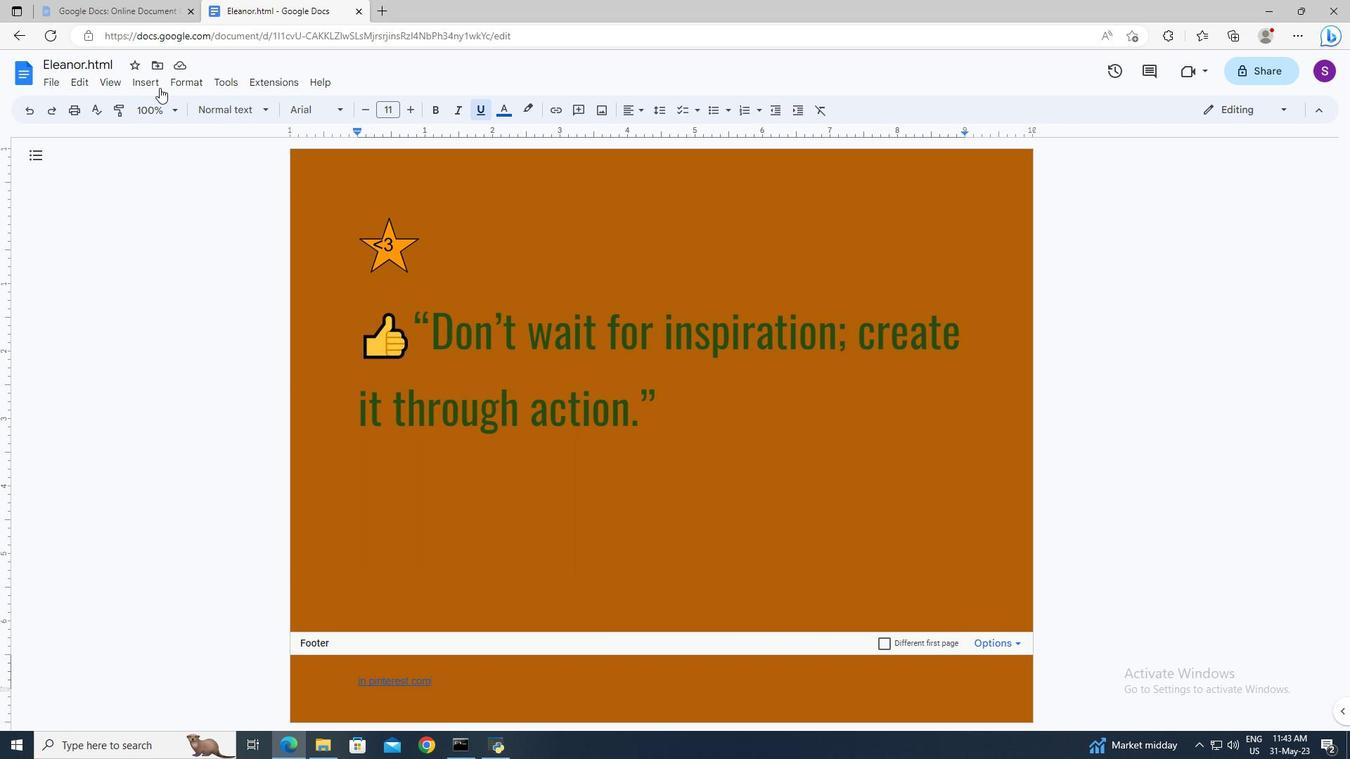 
Action: Mouse pressed left at (154, 85)
Screenshot: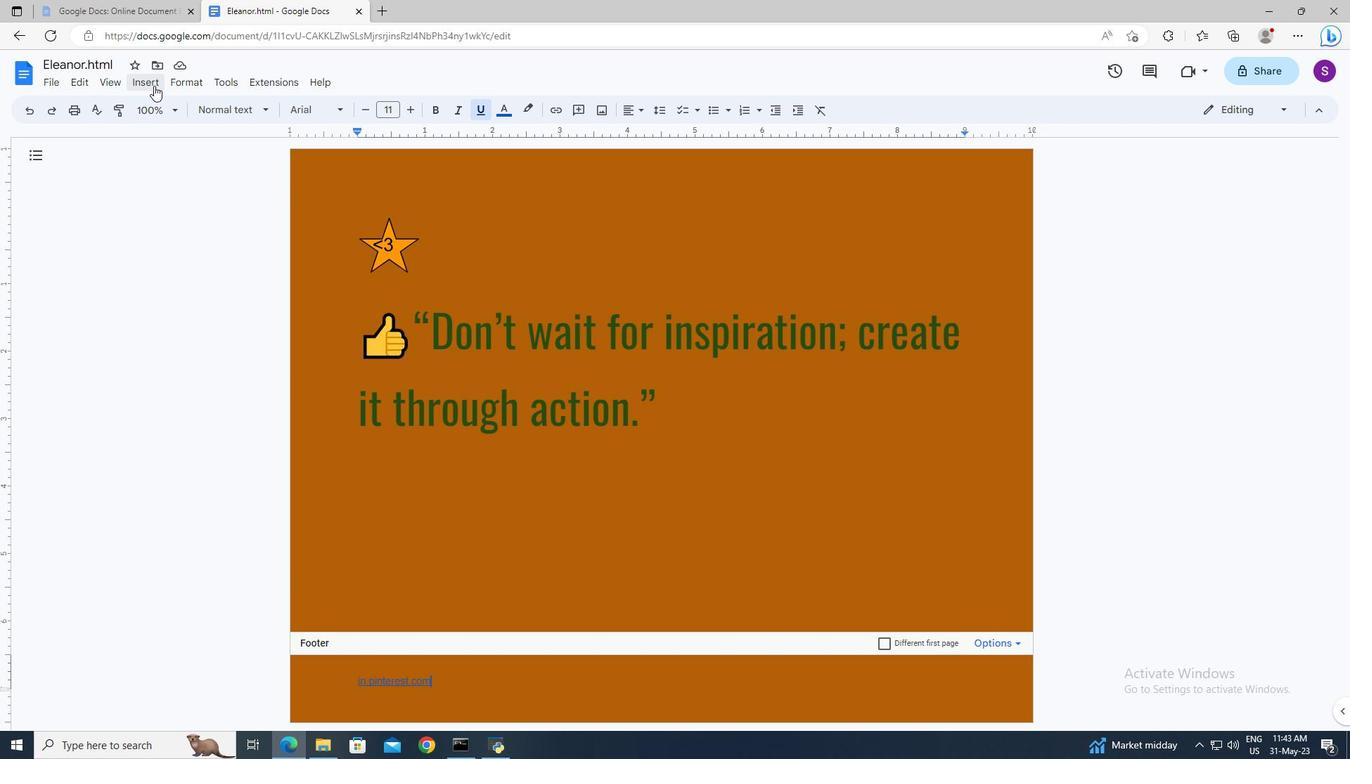 
Action: Mouse moved to (215, 452)
Screenshot: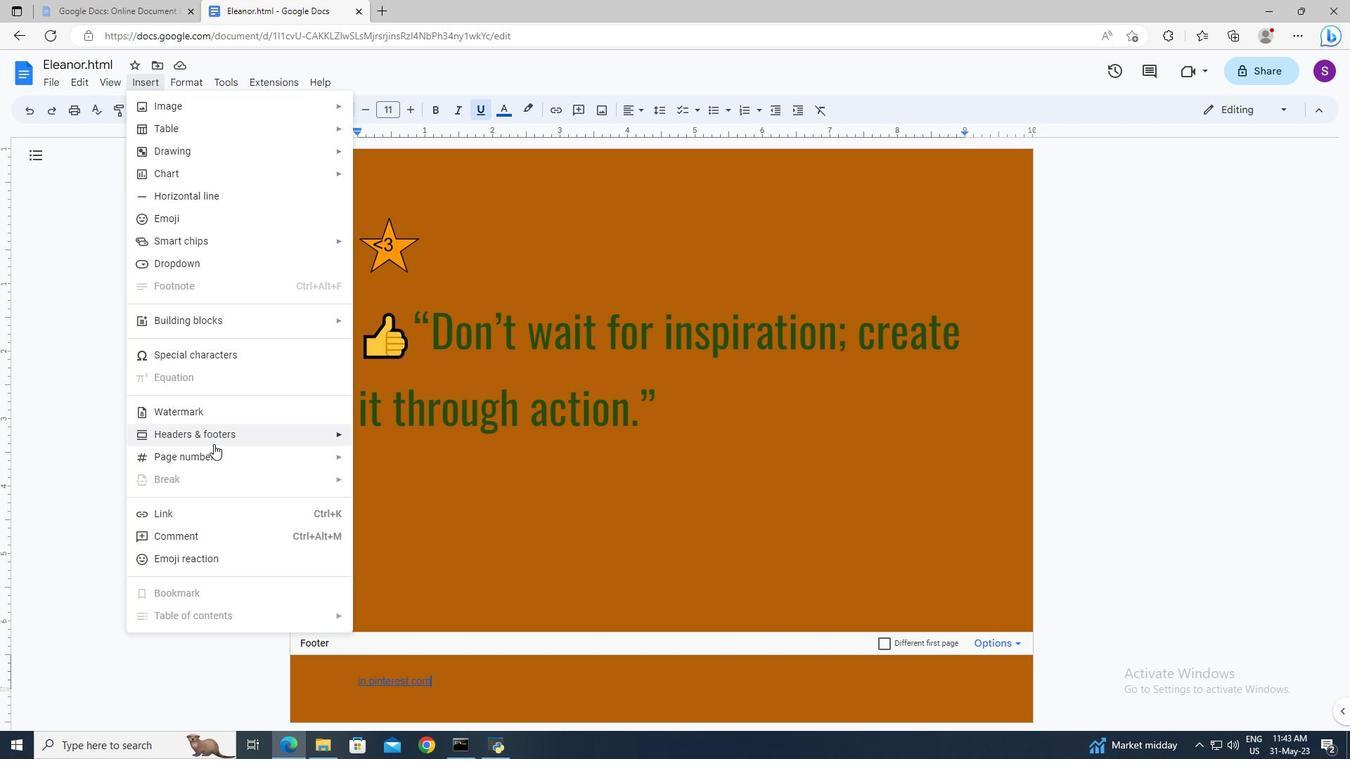 
Action: Mouse pressed left at (215, 452)
Screenshot: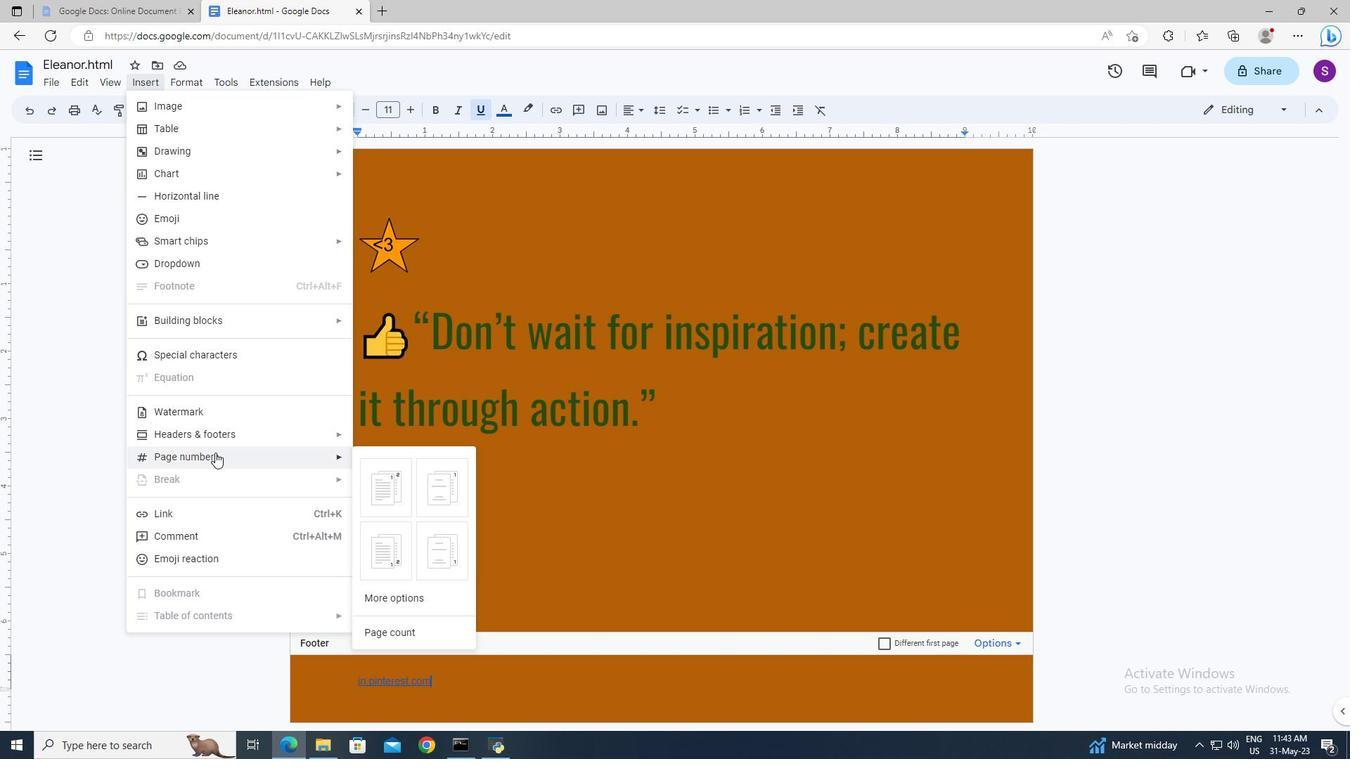 
Action: Mouse moved to (395, 547)
Screenshot: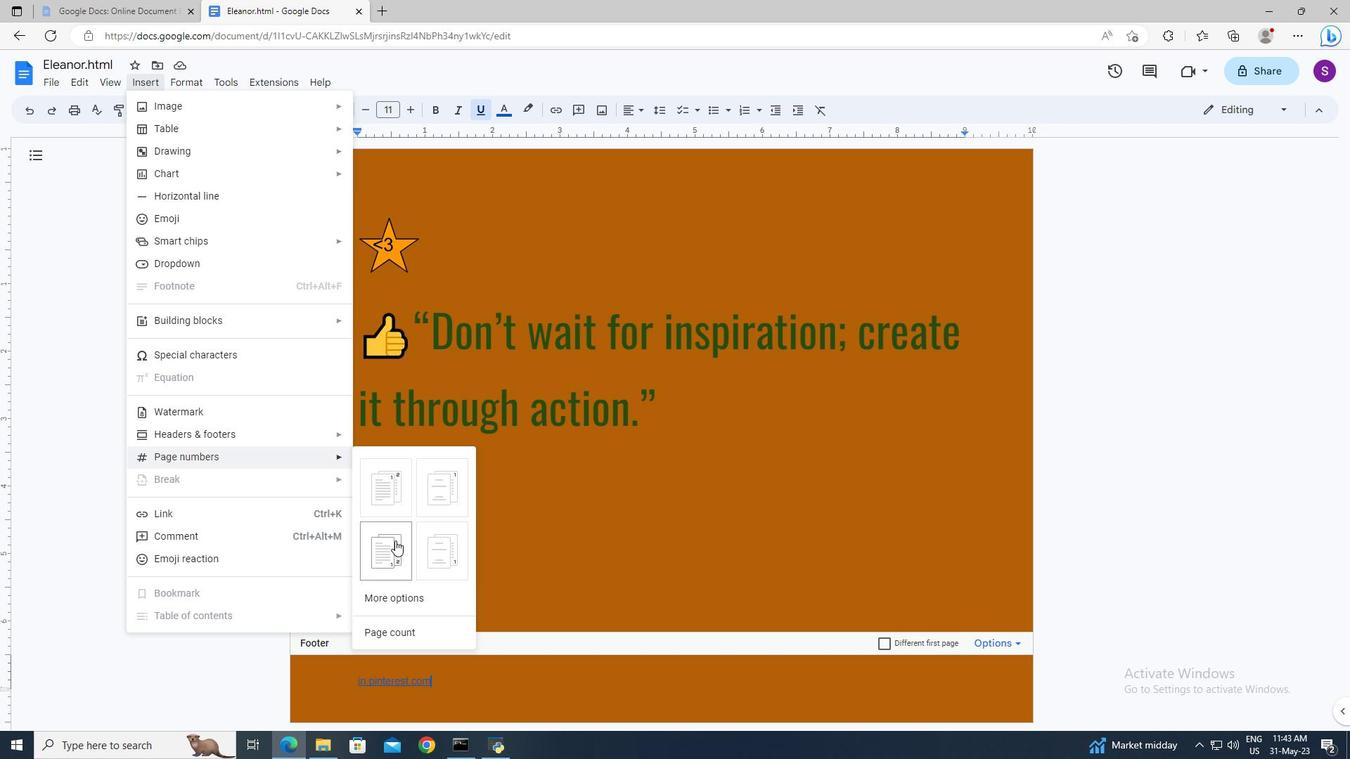 
Action: Mouse pressed left at (395, 547)
Screenshot: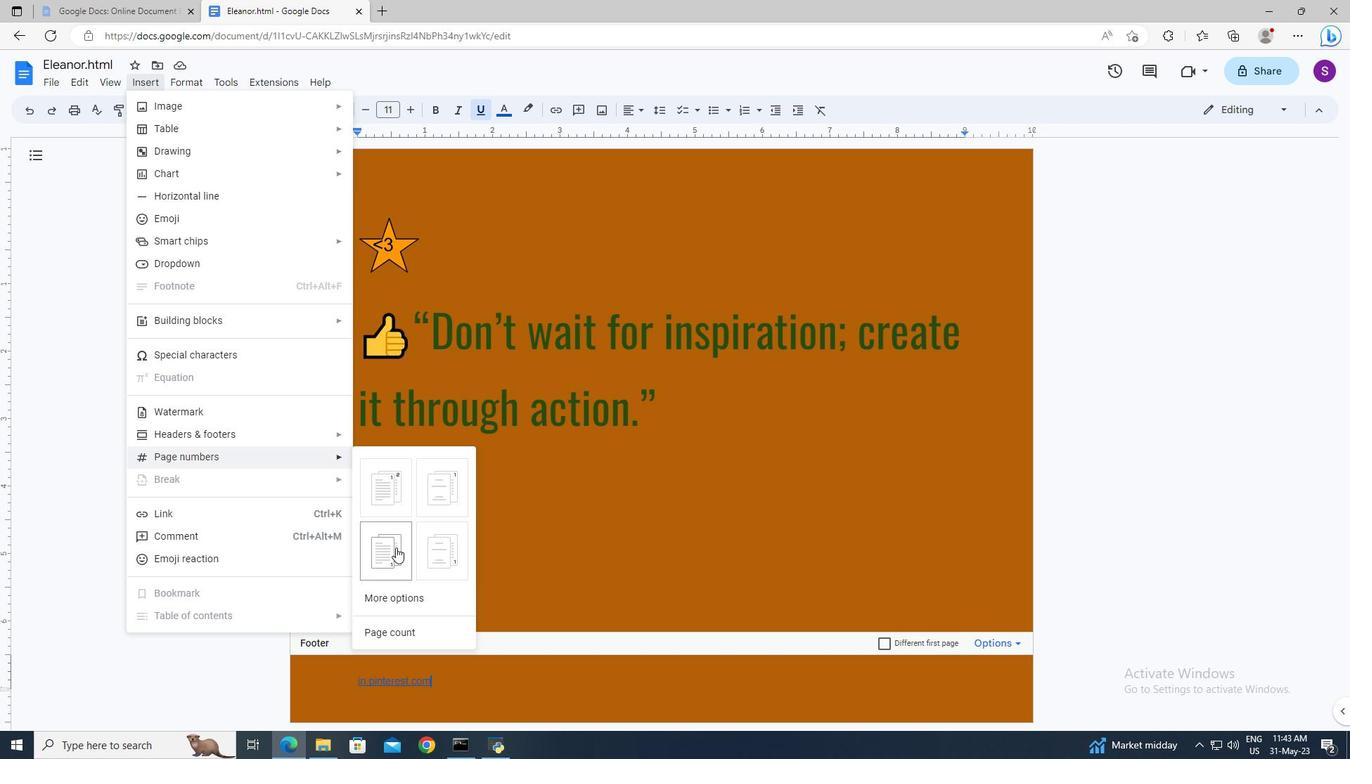 
Action: Mouse moved to (421, 516)
Screenshot: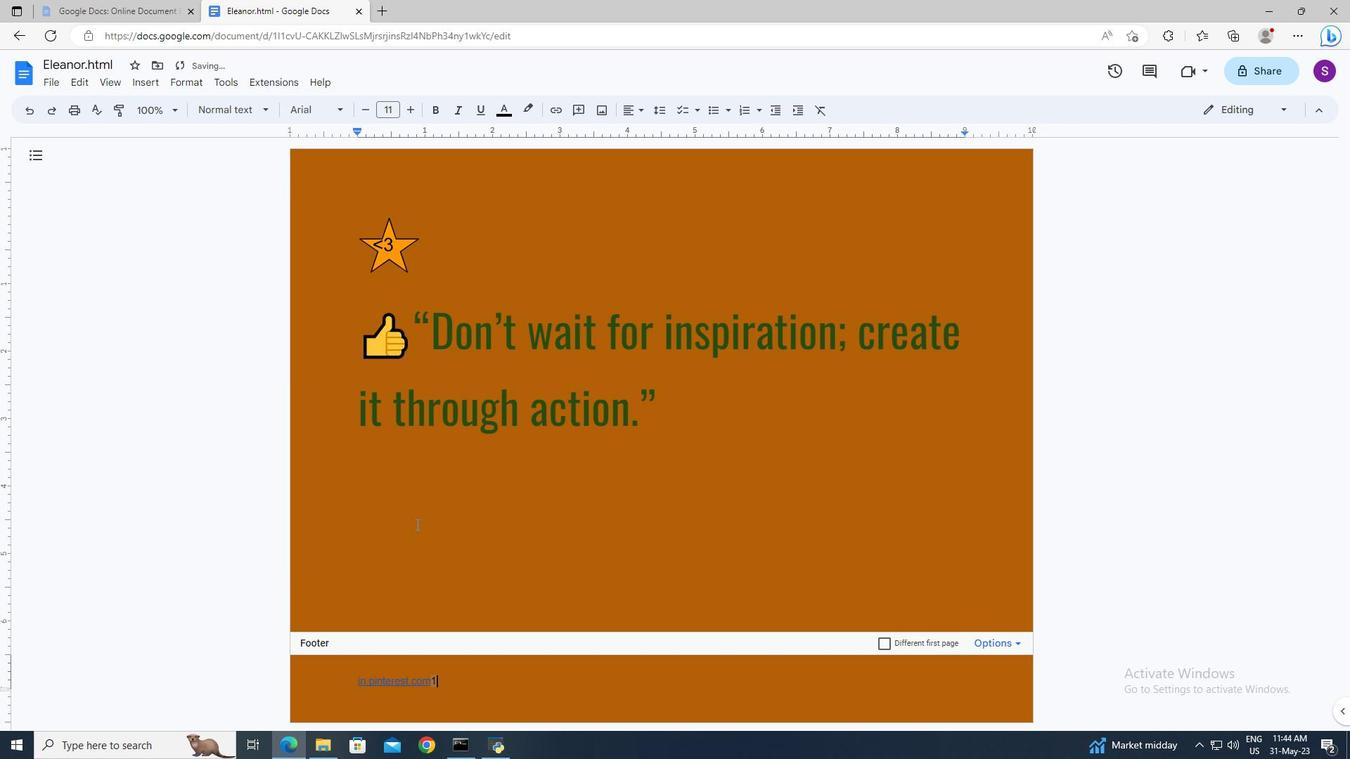 
Action: Mouse pressed left at (421, 516)
Screenshot: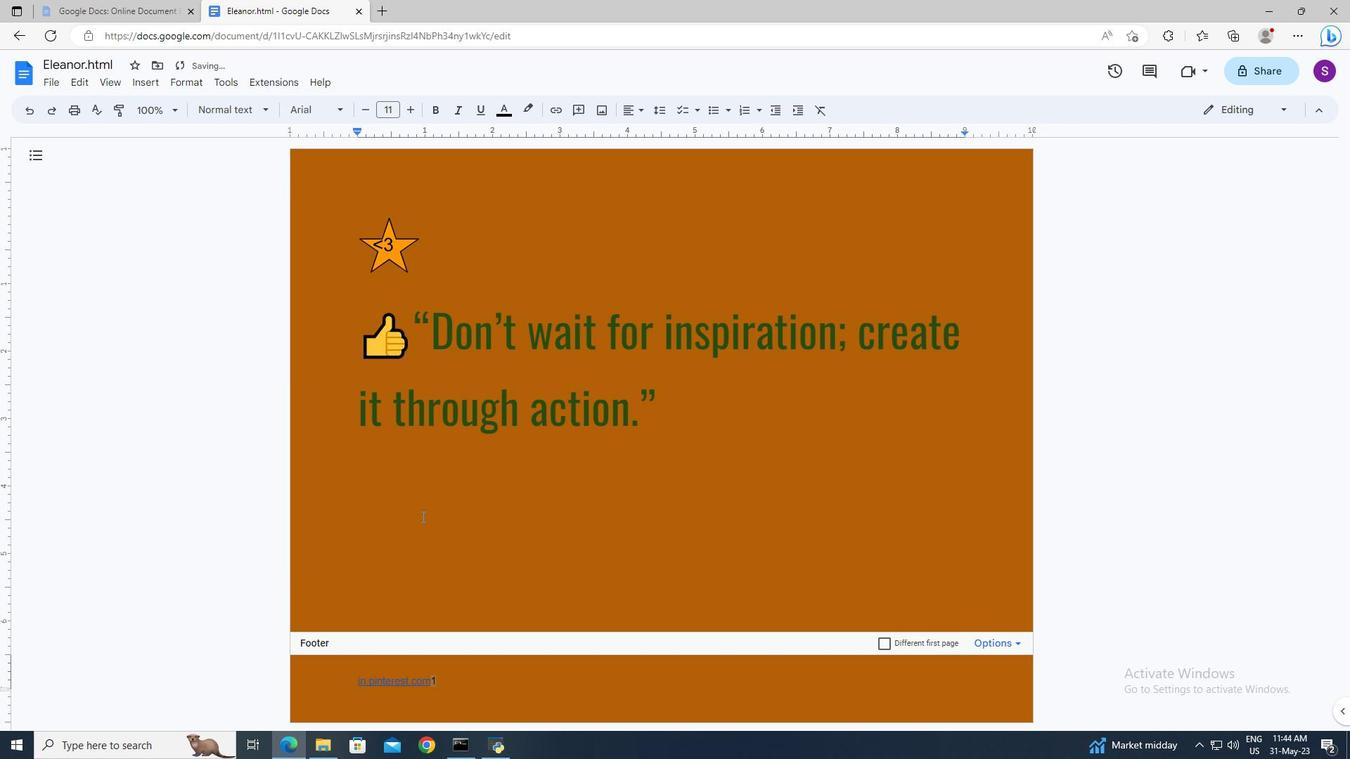 
